 Task: Set up alerts for new listings in San Francisco, California, with a home theater.
Action: Key pressed s<Key.caps_lock>AN<Key.space><Key.space><Key.caps_lock>f<Key.caps_lock>R
Screenshot: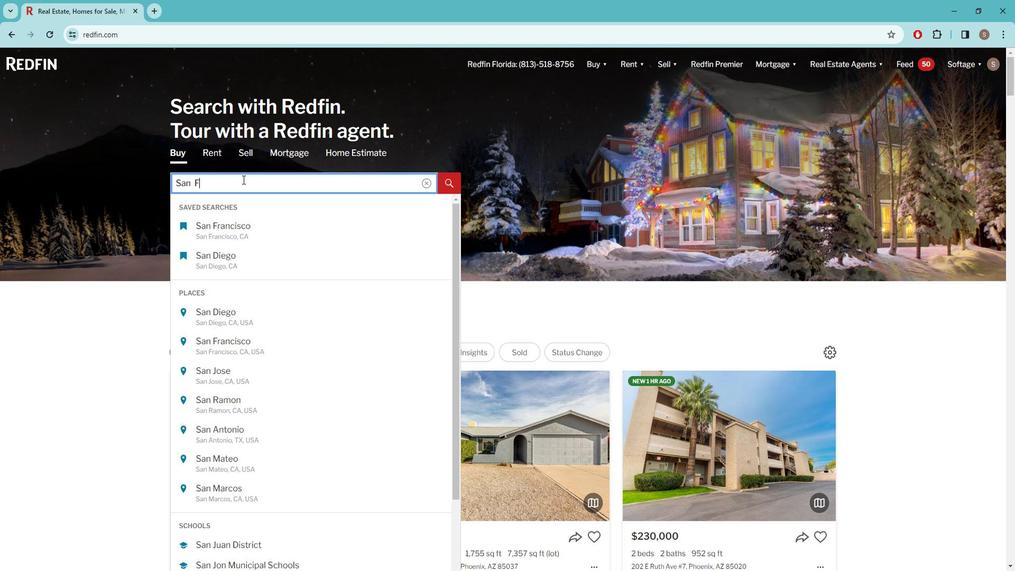 
Action: Mouse moved to (235, 228)
Screenshot: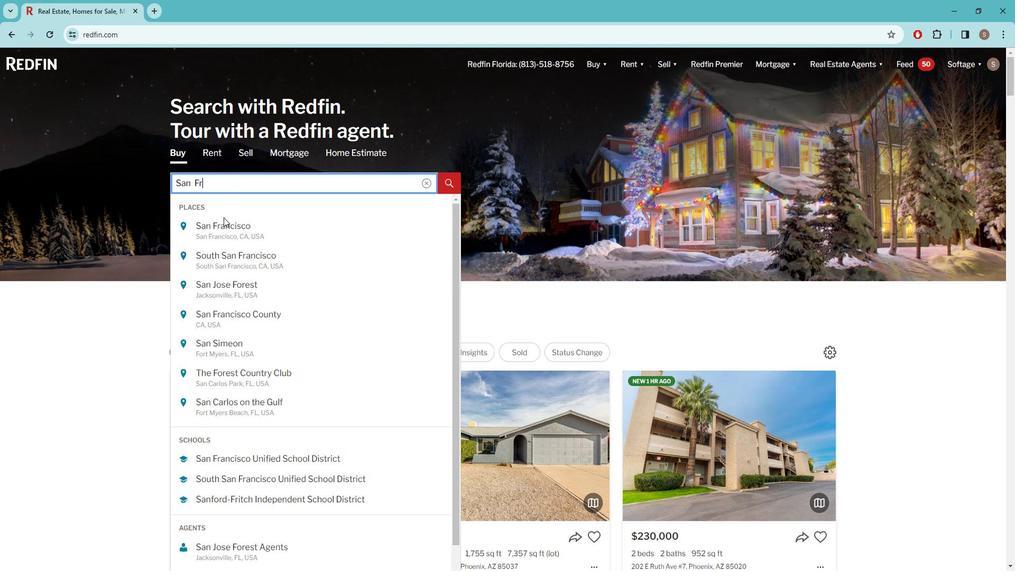 
Action: Mouse pressed left at (235, 228)
Screenshot: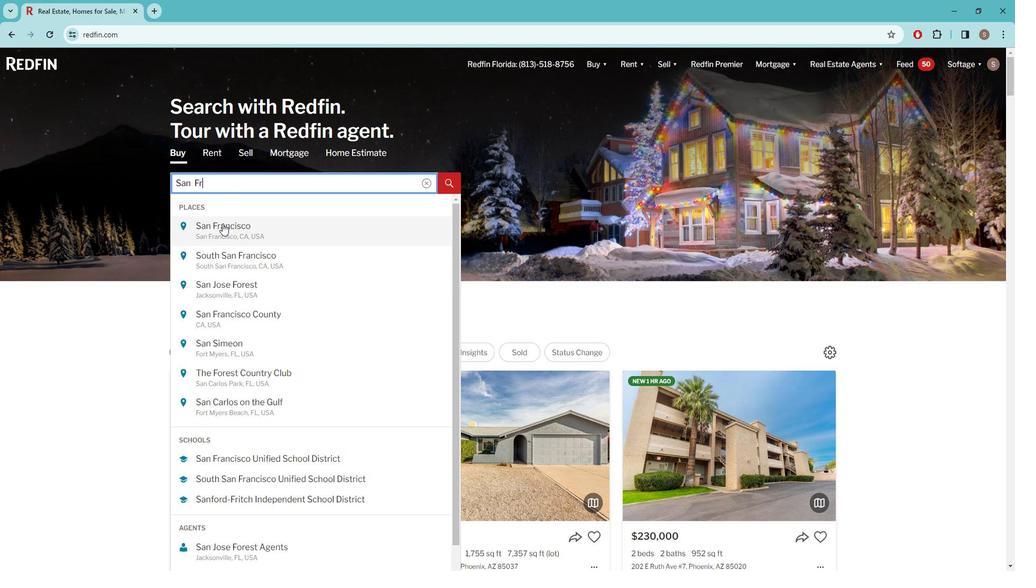 
Action: Mouse moved to (902, 141)
Screenshot: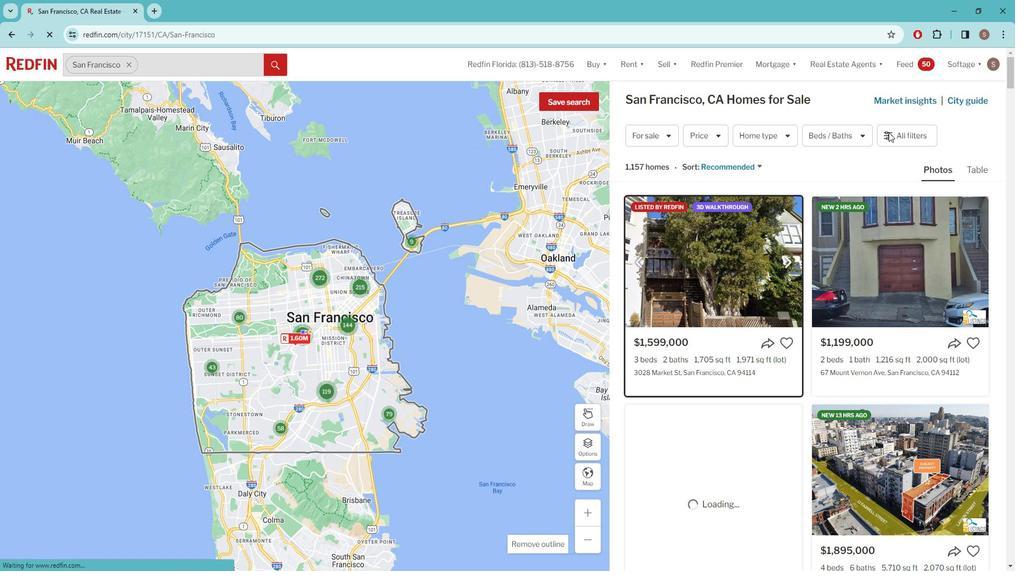 
Action: Mouse pressed left at (902, 141)
Screenshot: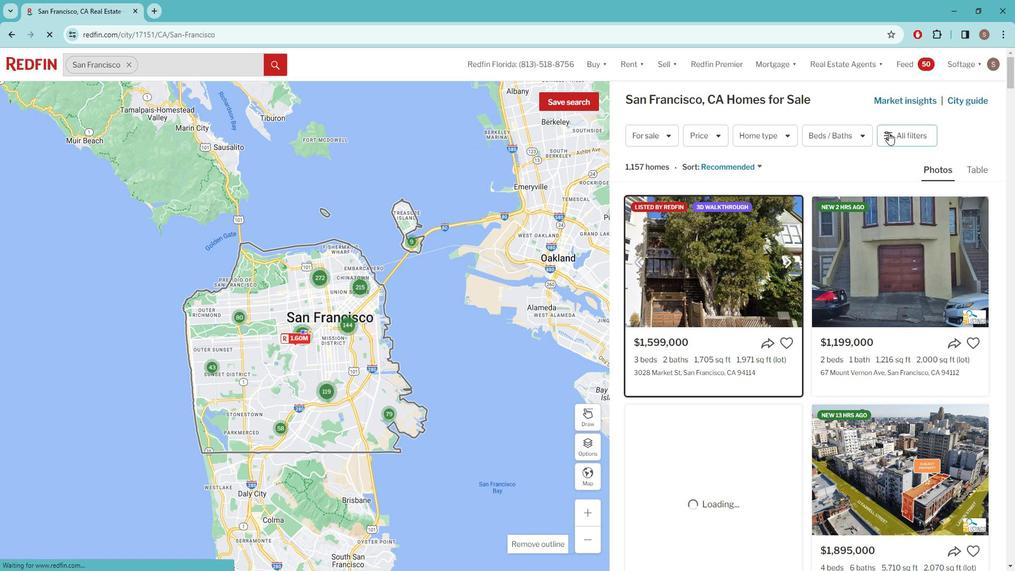 
Action: Mouse pressed left at (902, 141)
Screenshot: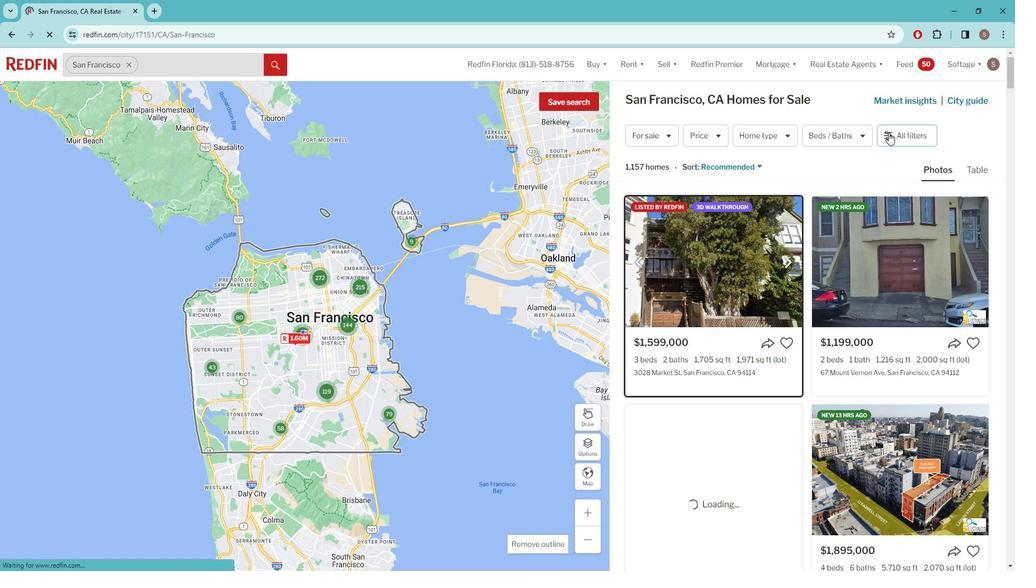 
Action: Mouse pressed left at (902, 141)
Screenshot: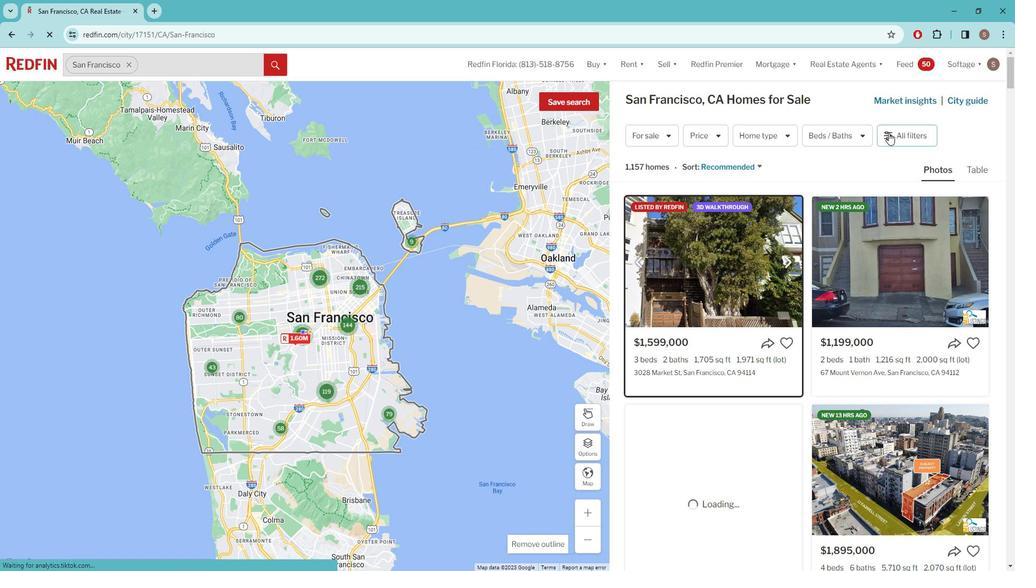 
Action: Mouse moved to (904, 141)
Screenshot: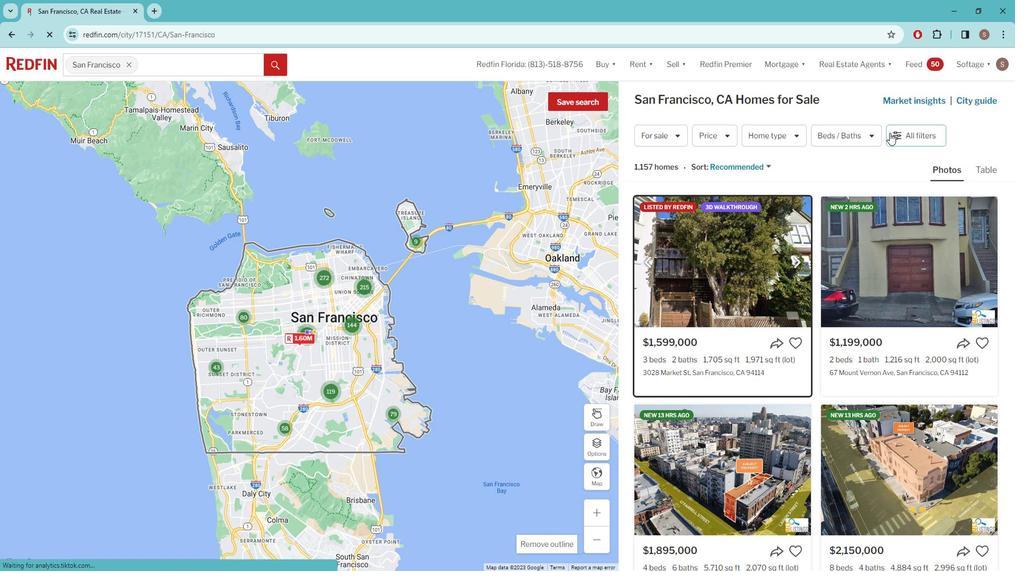 
Action: Mouse pressed left at (904, 141)
Screenshot: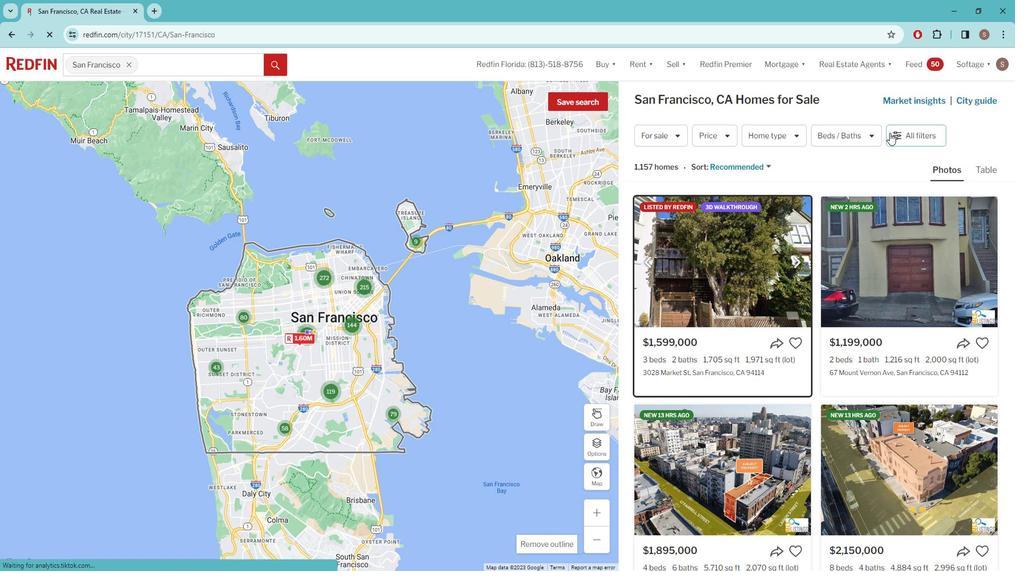 
Action: Mouse moved to (904, 141)
Screenshot: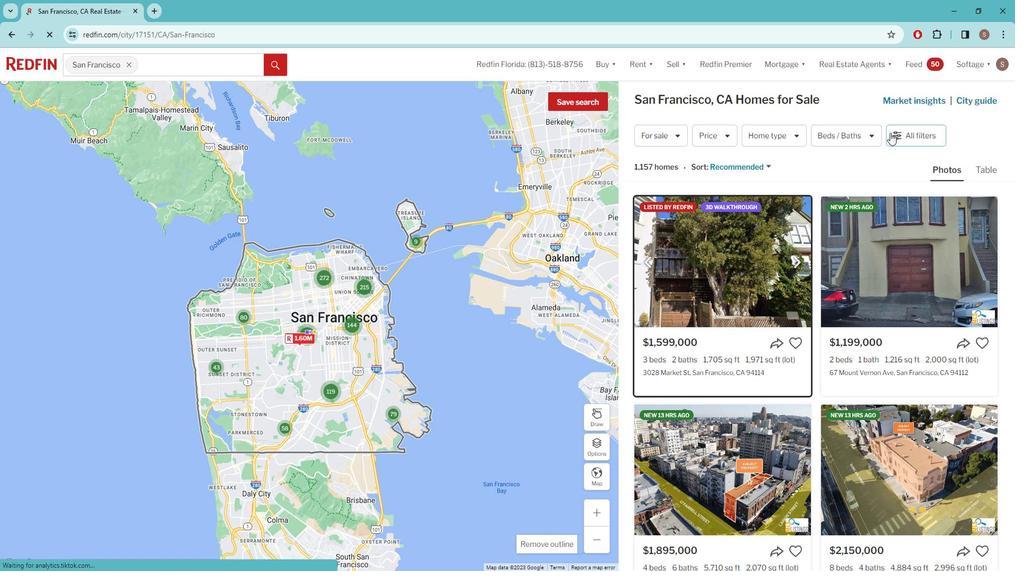 
Action: Mouse pressed left at (904, 141)
Screenshot: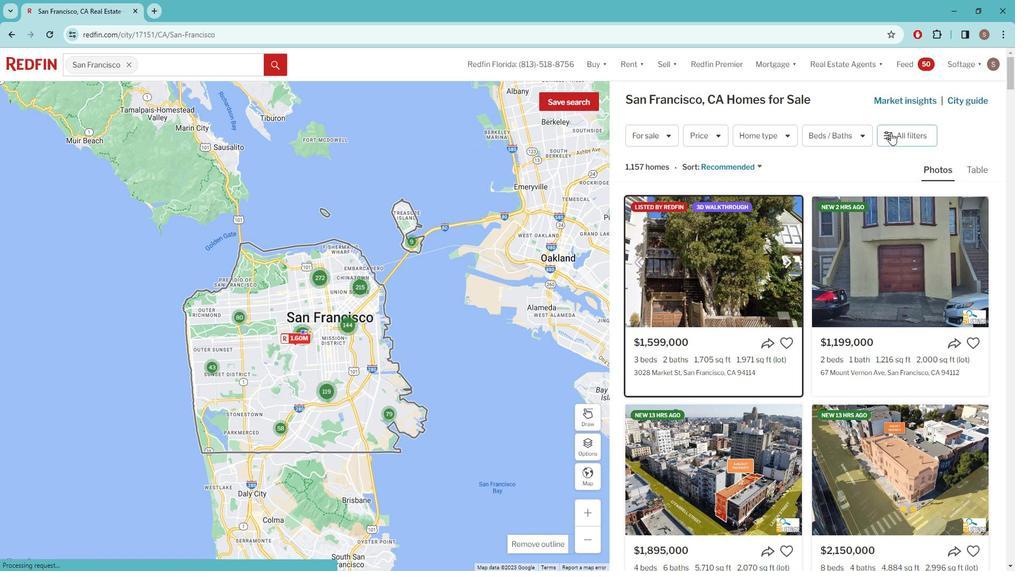 
Action: Mouse moved to (803, 183)
Screenshot: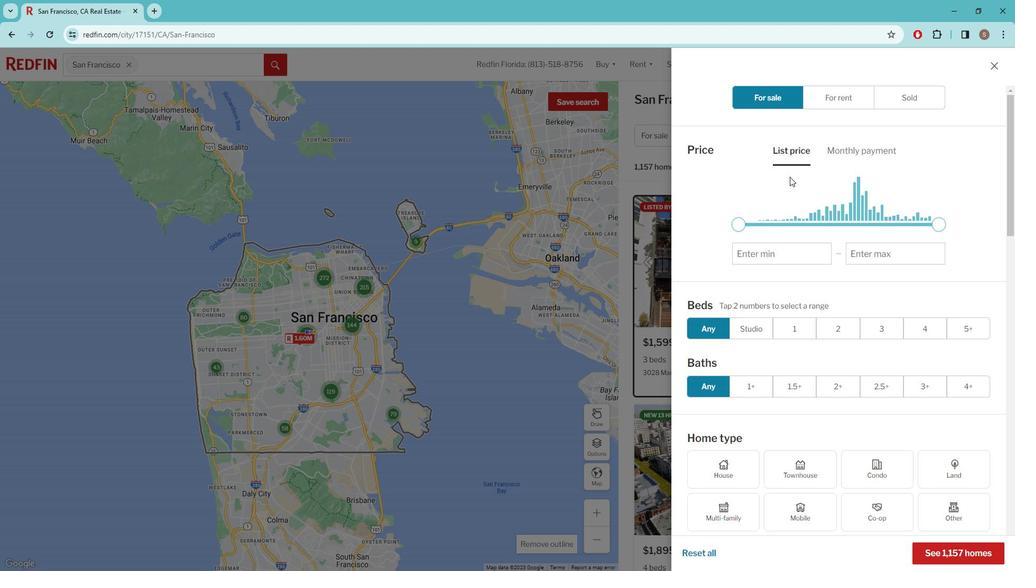 
Action: Mouse scrolled (803, 183) with delta (0, 0)
Screenshot: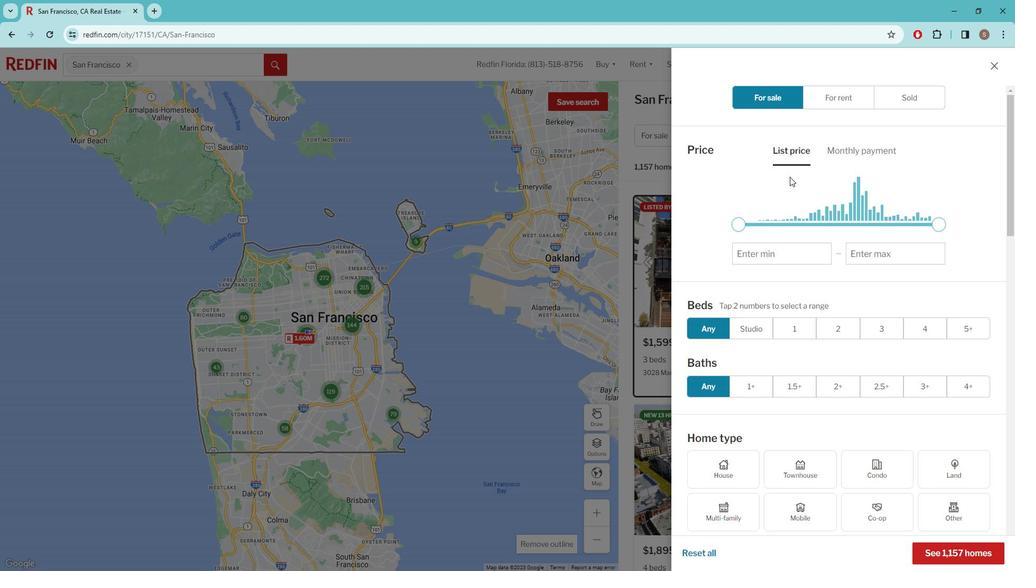 
Action: Mouse moved to (808, 182)
Screenshot: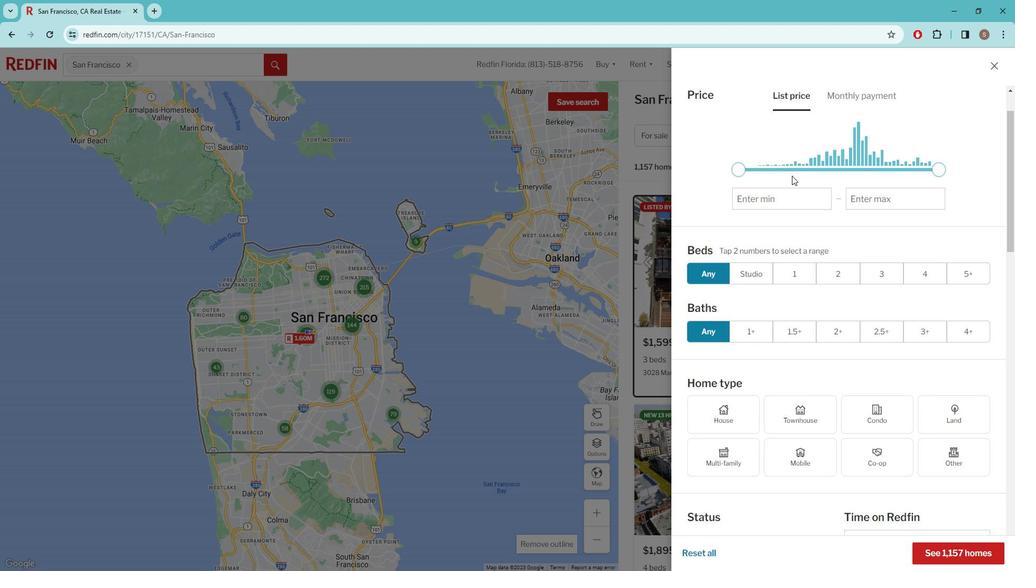 
Action: Mouse scrolled (808, 182) with delta (0, 0)
Screenshot: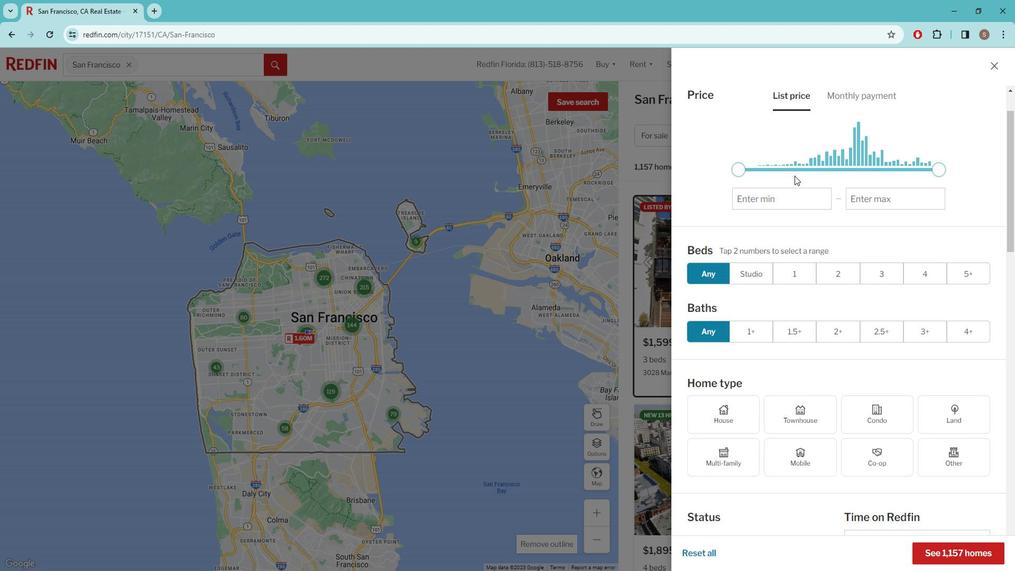 
Action: Mouse moved to (810, 182)
Screenshot: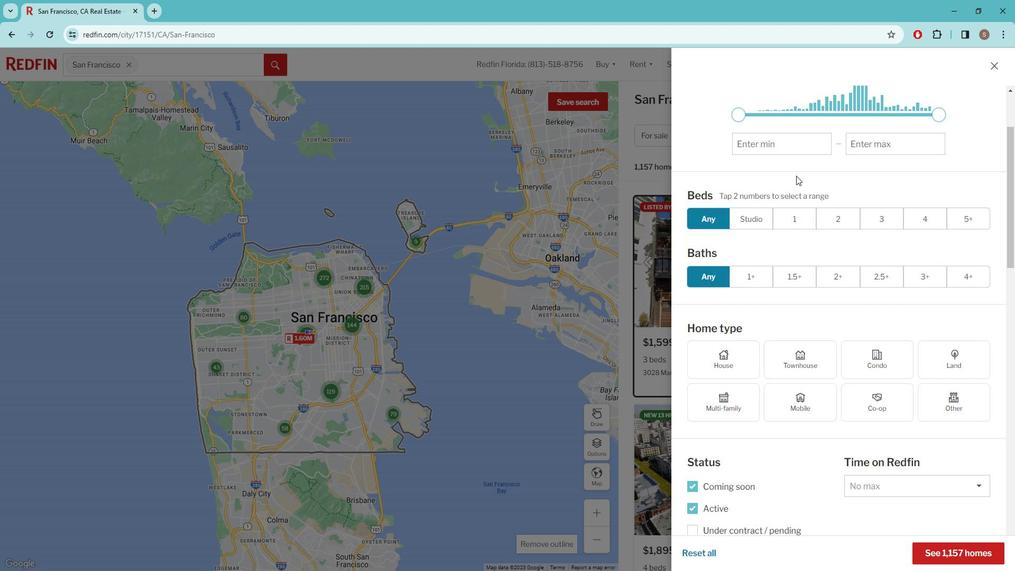 
Action: Mouse scrolled (810, 182) with delta (0, 0)
Screenshot: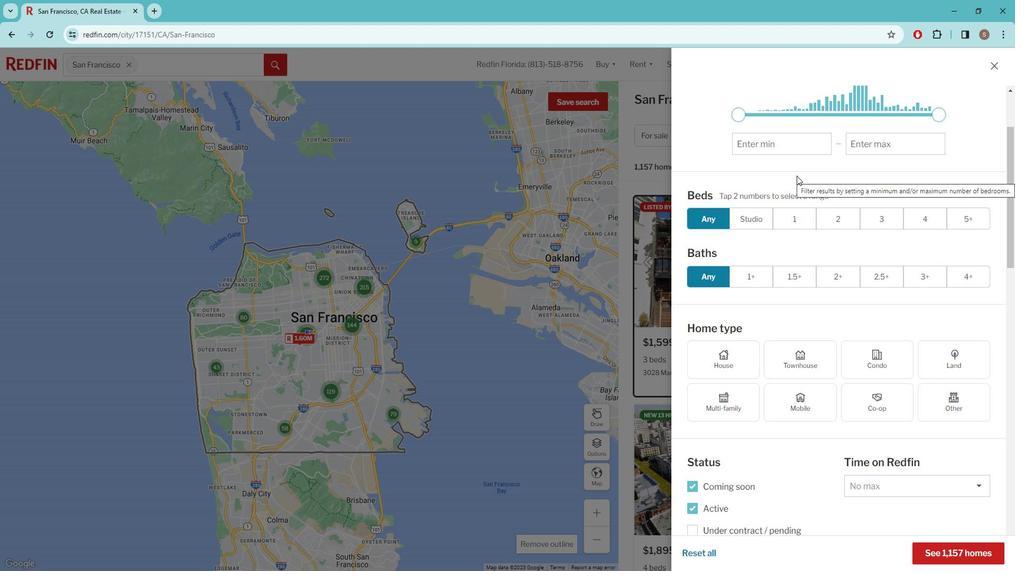 
Action: Mouse scrolled (810, 182) with delta (0, 0)
Screenshot: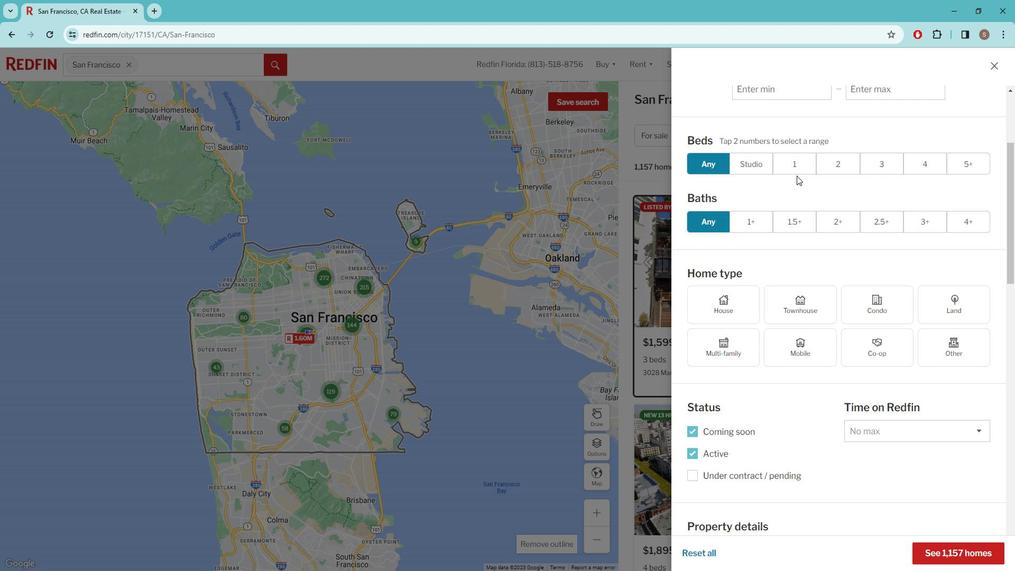
Action: Mouse moved to (810, 192)
Screenshot: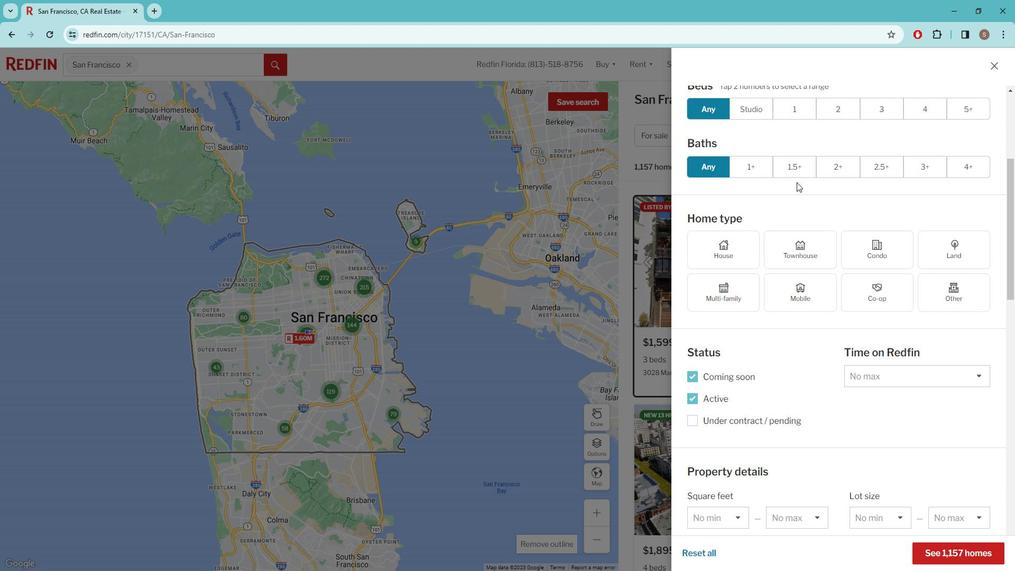 
Action: Mouse scrolled (810, 192) with delta (0, 0)
Screenshot: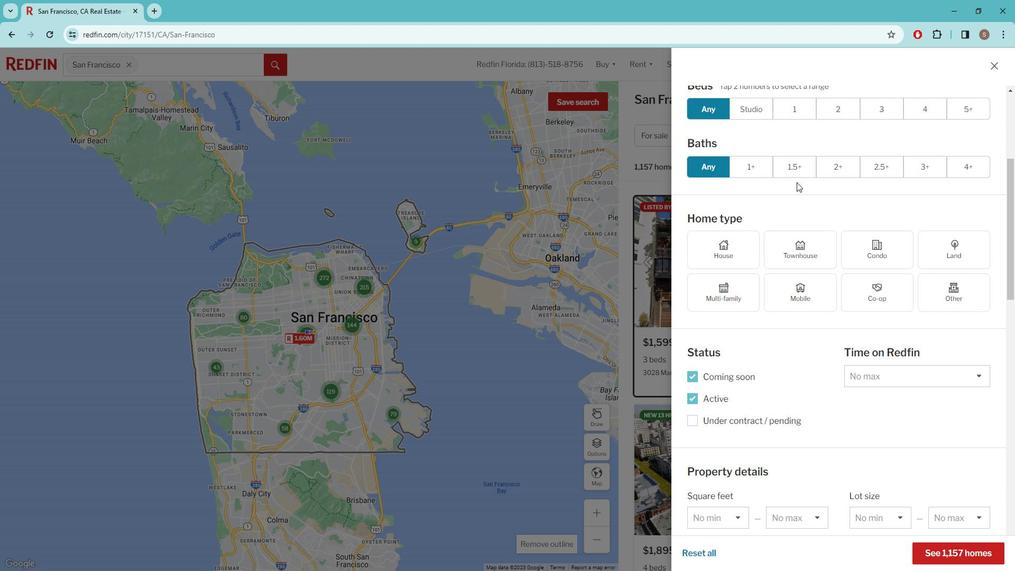 
Action: Mouse moved to (810, 193)
Screenshot: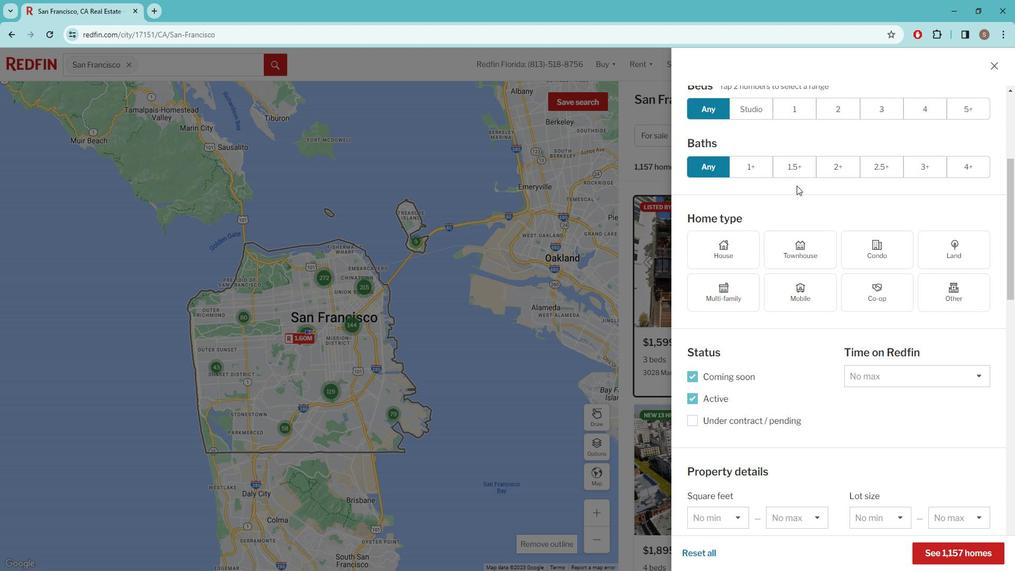 
Action: Mouse scrolled (810, 193) with delta (0, 0)
Screenshot: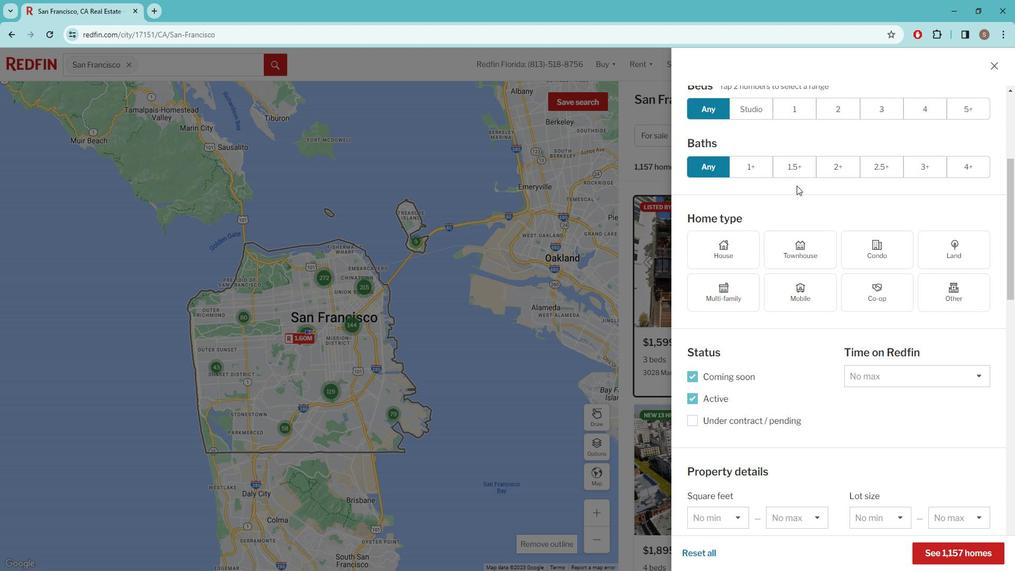 
Action: Mouse moved to (806, 212)
Screenshot: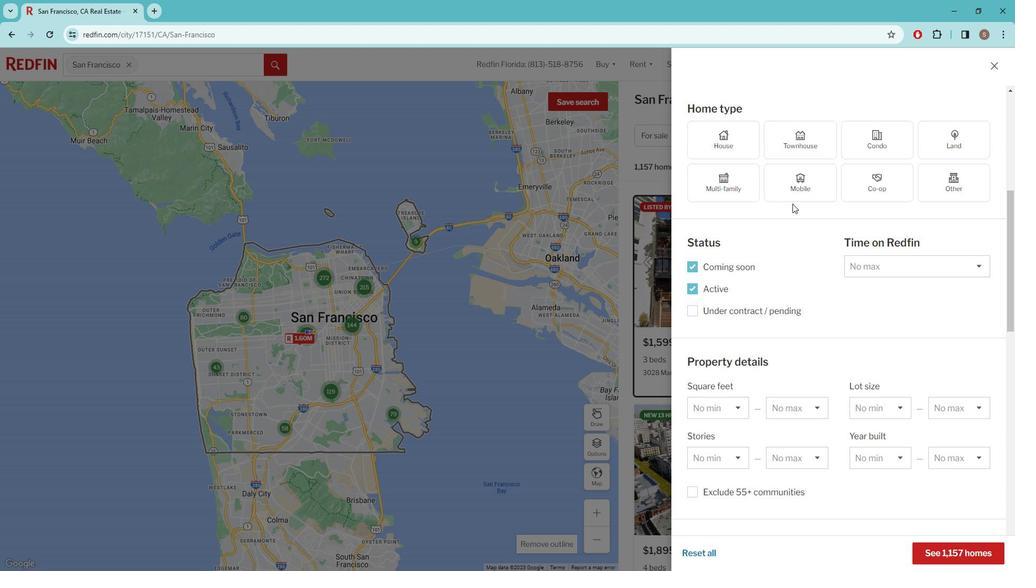 
Action: Mouse scrolled (806, 211) with delta (0, 0)
Screenshot: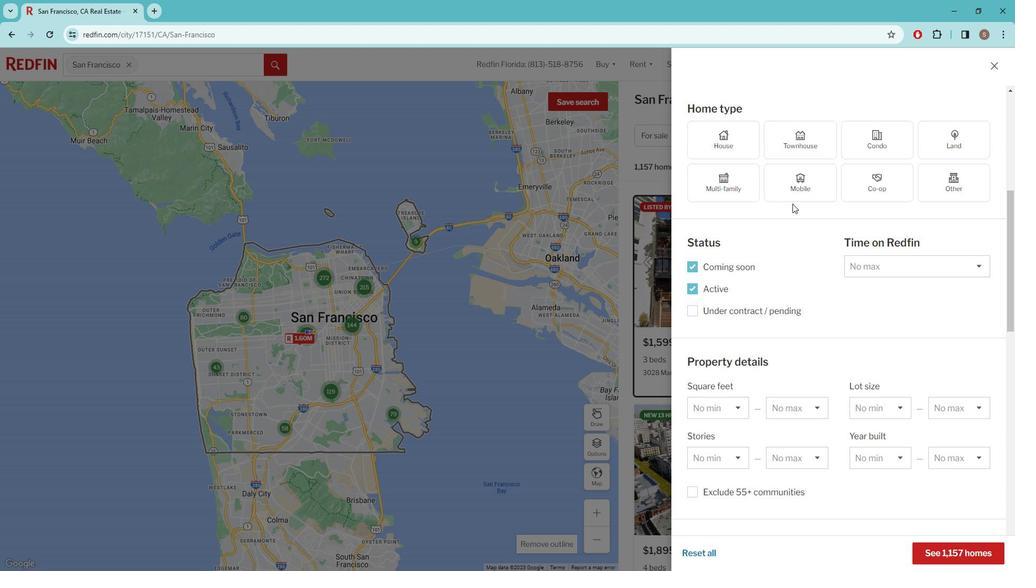 
Action: Mouse moved to (806, 214)
Screenshot: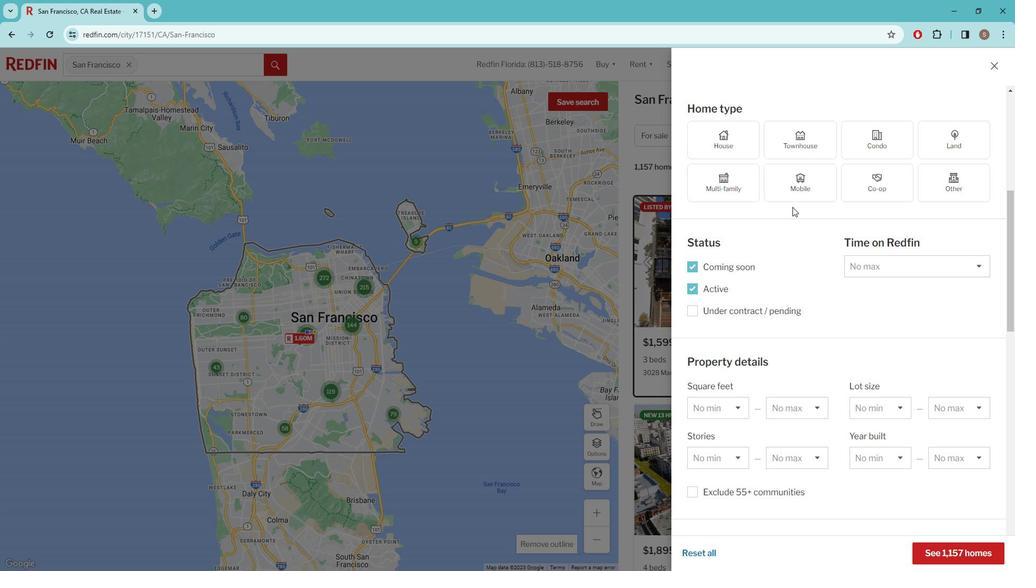 
Action: Mouse scrolled (806, 214) with delta (0, 0)
Screenshot: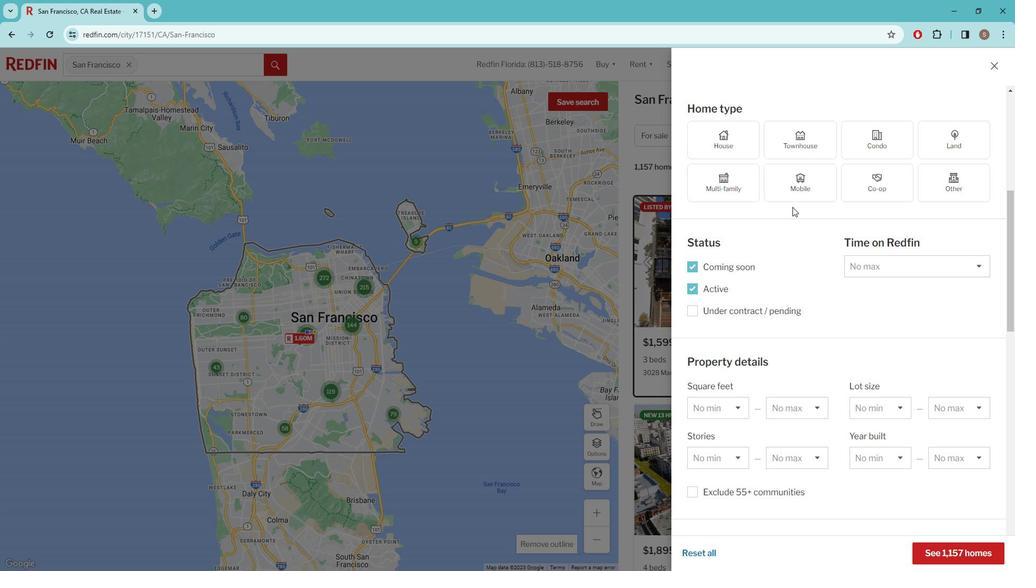 
Action: Mouse scrolled (806, 214) with delta (0, 0)
Screenshot: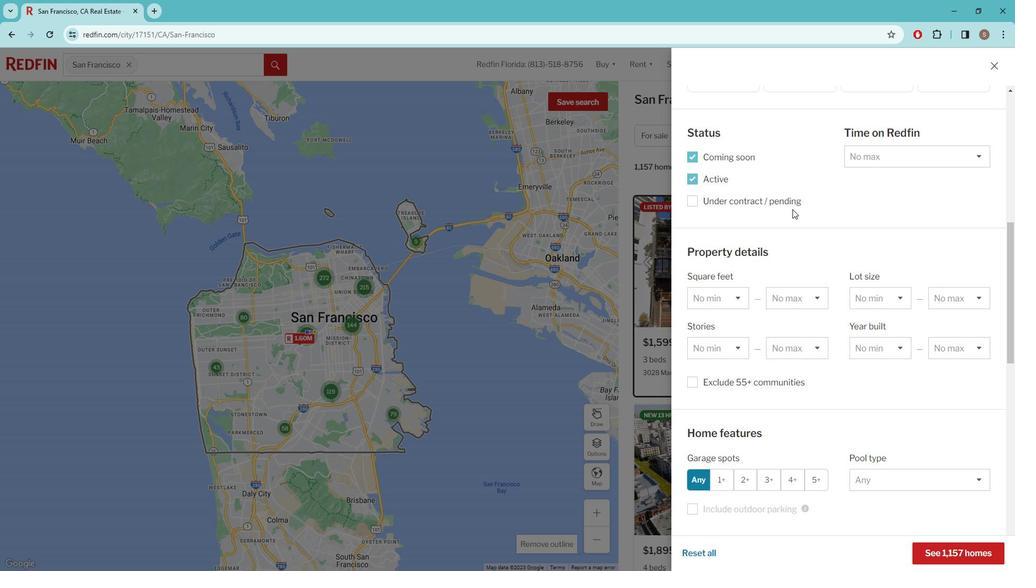 
Action: Mouse scrolled (806, 214) with delta (0, 0)
Screenshot: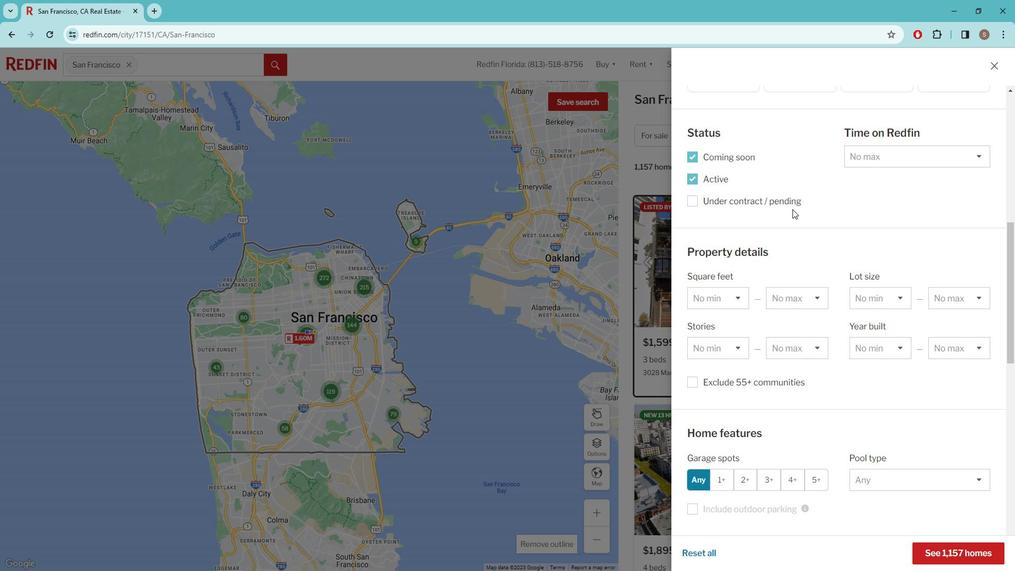 
Action: Mouse scrolled (806, 214) with delta (0, 0)
Screenshot: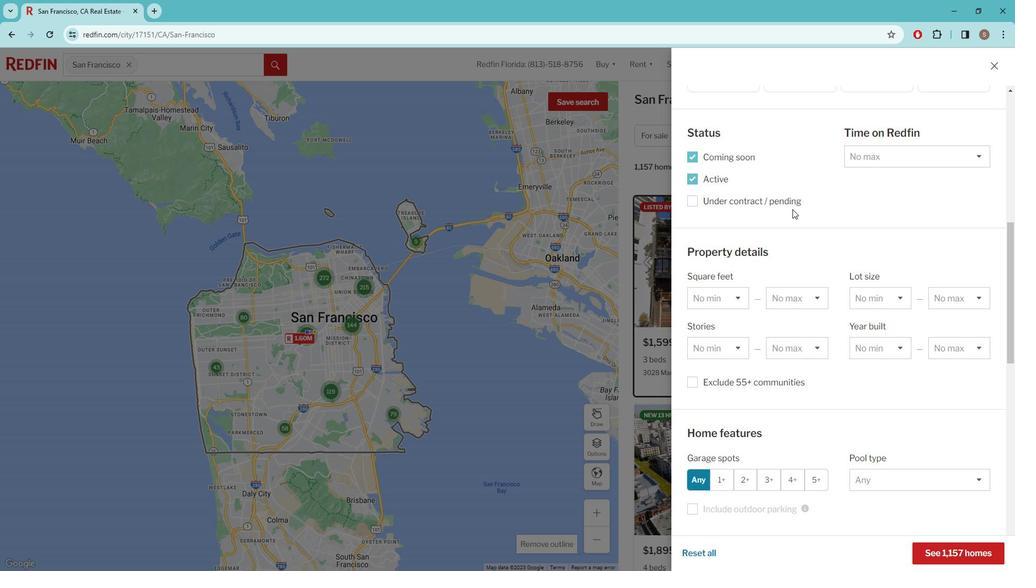 
Action: Mouse scrolled (806, 214) with delta (0, 0)
Screenshot: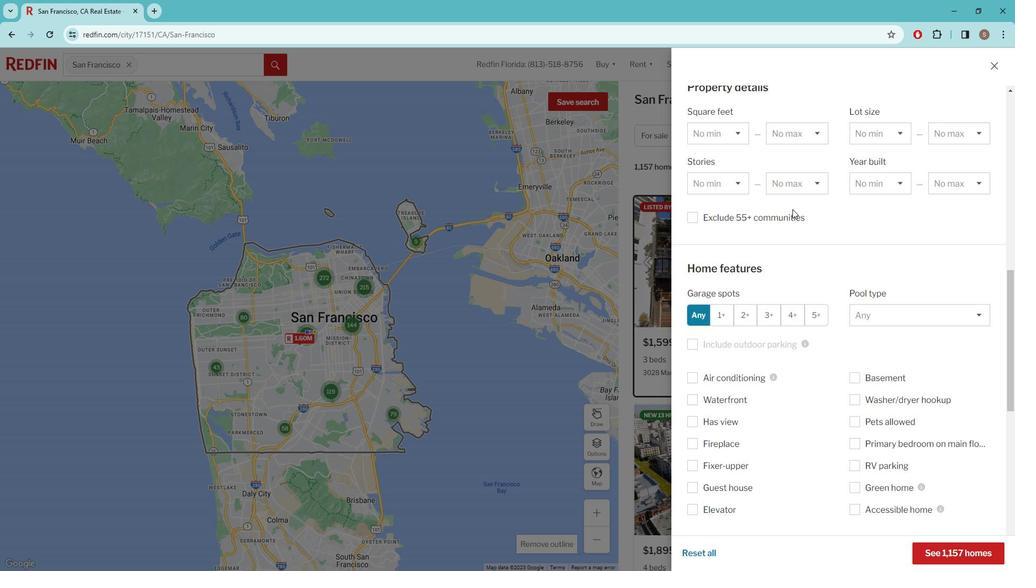 
Action: Mouse scrolled (806, 214) with delta (0, 0)
Screenshot: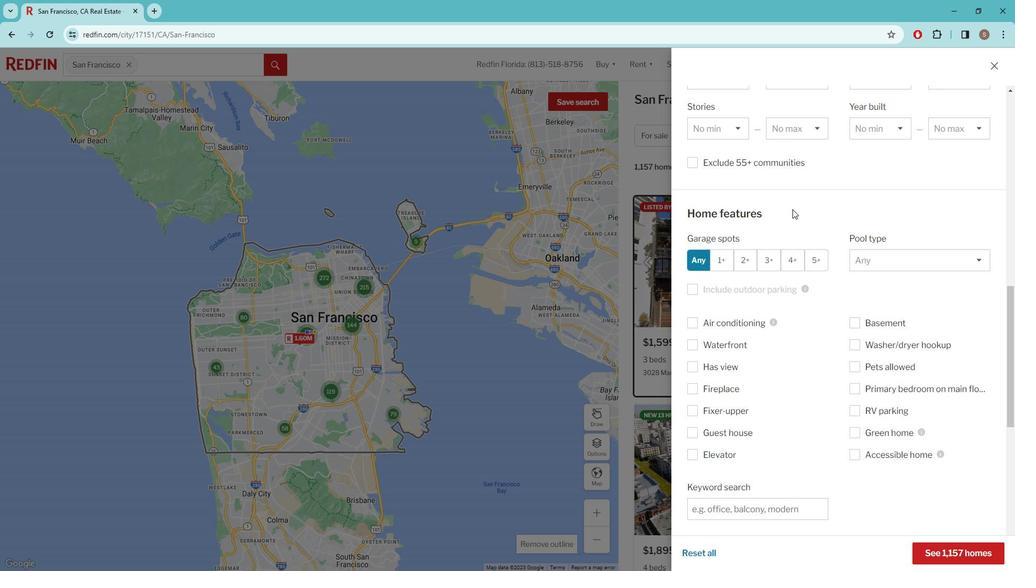 
Action: Mouse moved to (755, 450)
Screenshot: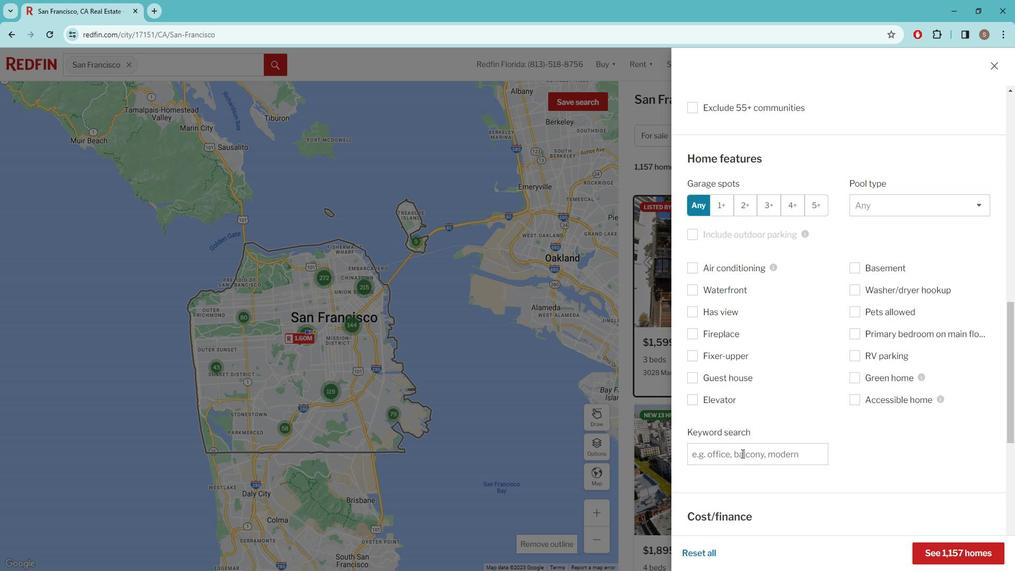 
Action: Mouse pressed left at (755, 450)
Screenshot: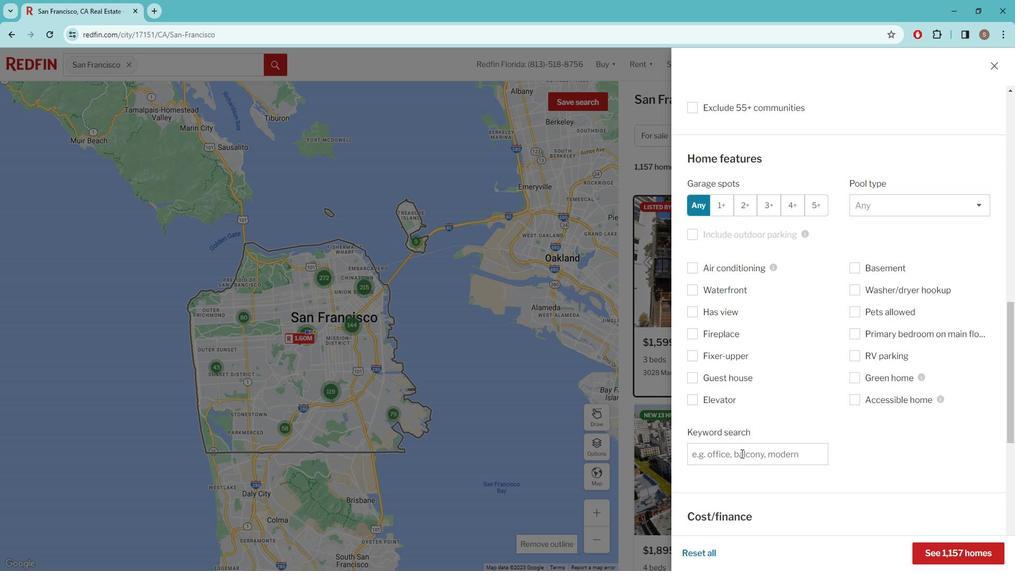 
Action: Key pressed HOME<Key.space>THEATER<Key.space>
Screenshot: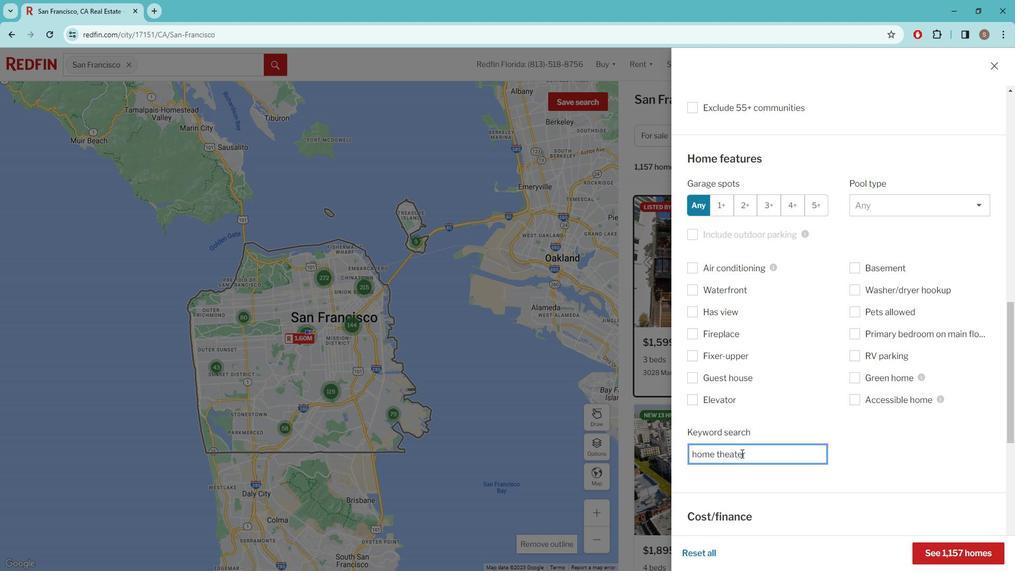 
Action: Mouse moved to (780, 452)
Screenshot: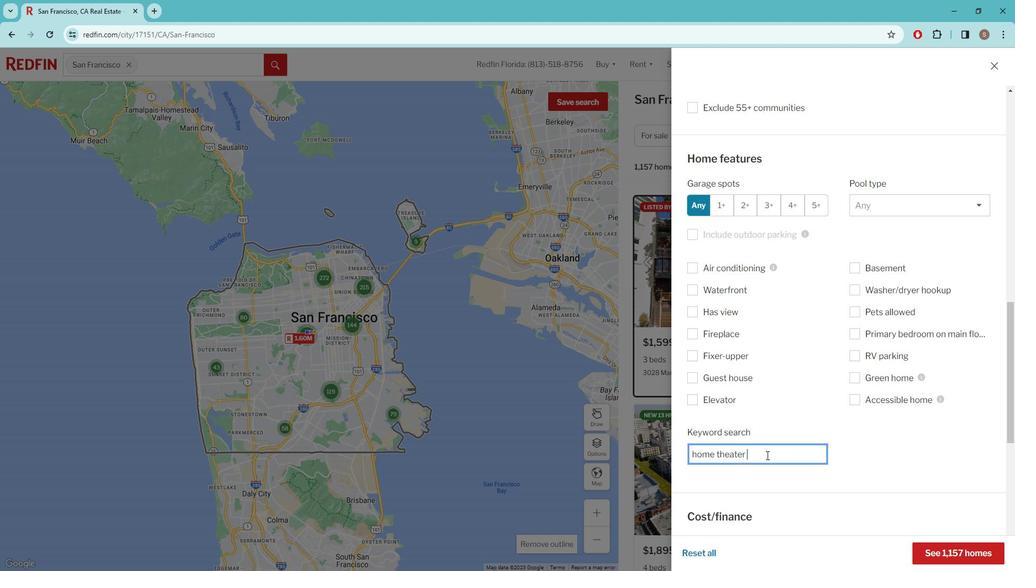 
Action: Mouse scrolled (780, 451) with delta (0, 0)
Screenshot: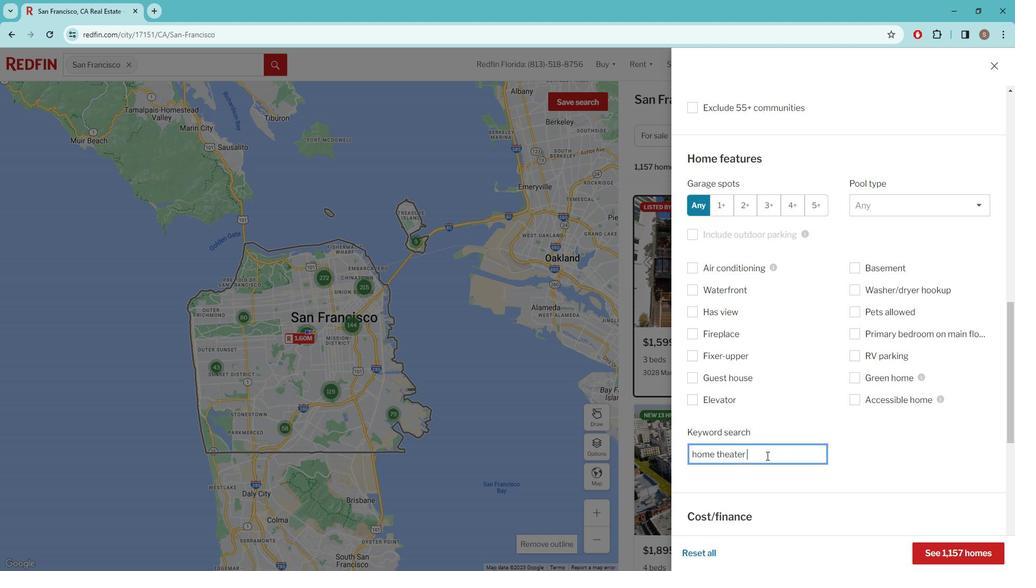 
Action: Mouse moved to (788, 420)
Screenshot: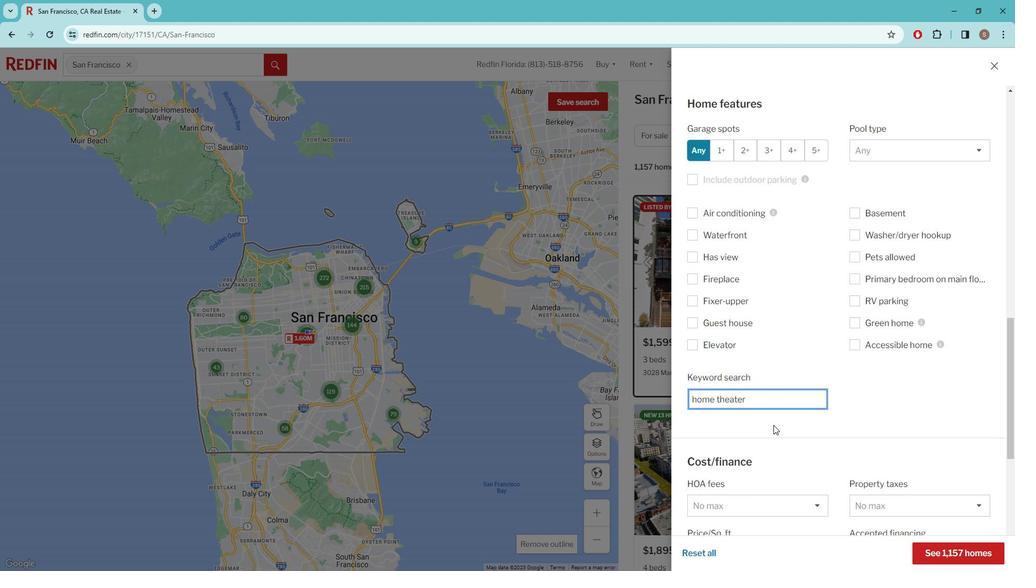 
Action: Mouse scrolled (788, 420) with delta (0, 0)
Screenshot: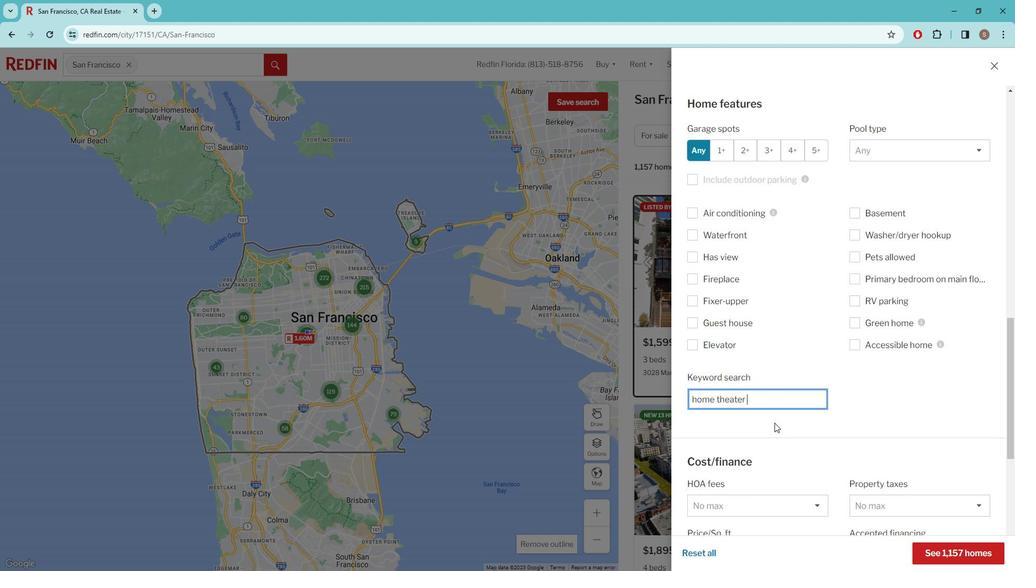 
Action: Mouse moved to (789, 415)
Screenshot: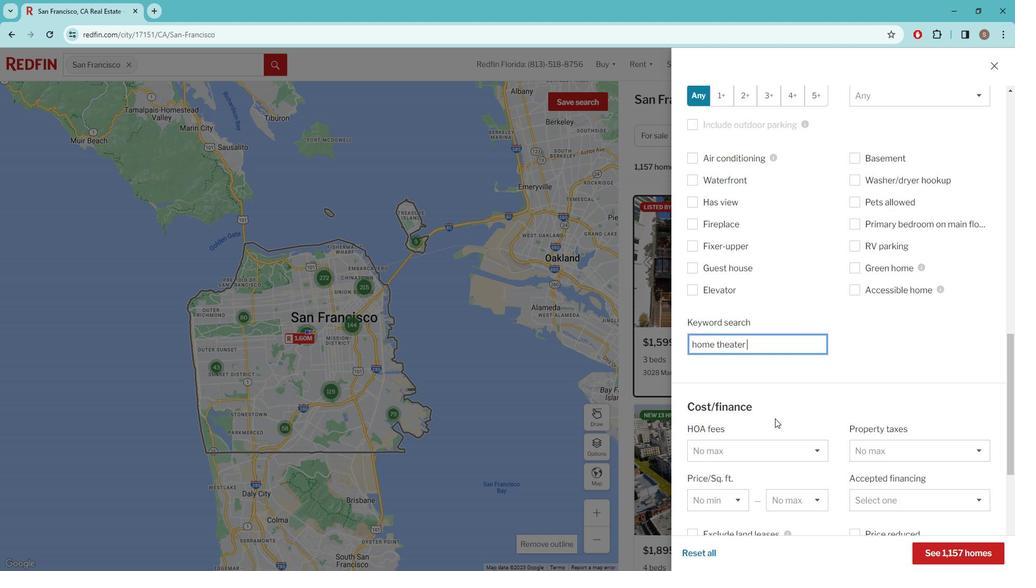 
Action: Mouse scrolled (789, 415) with delta (0, 0)
Screenshot: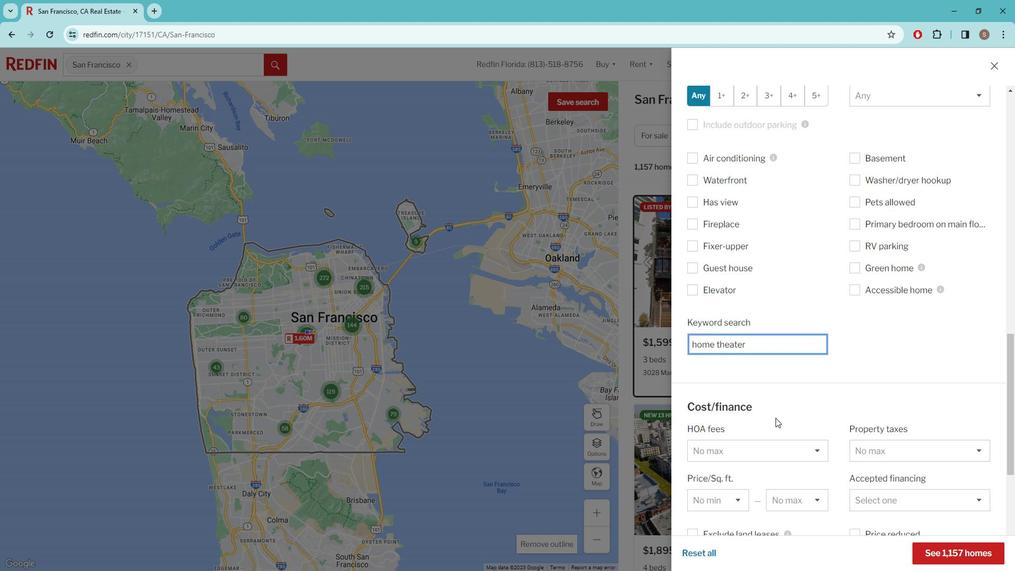 
Action: Mouse moved to (789, 415)
Screenshot: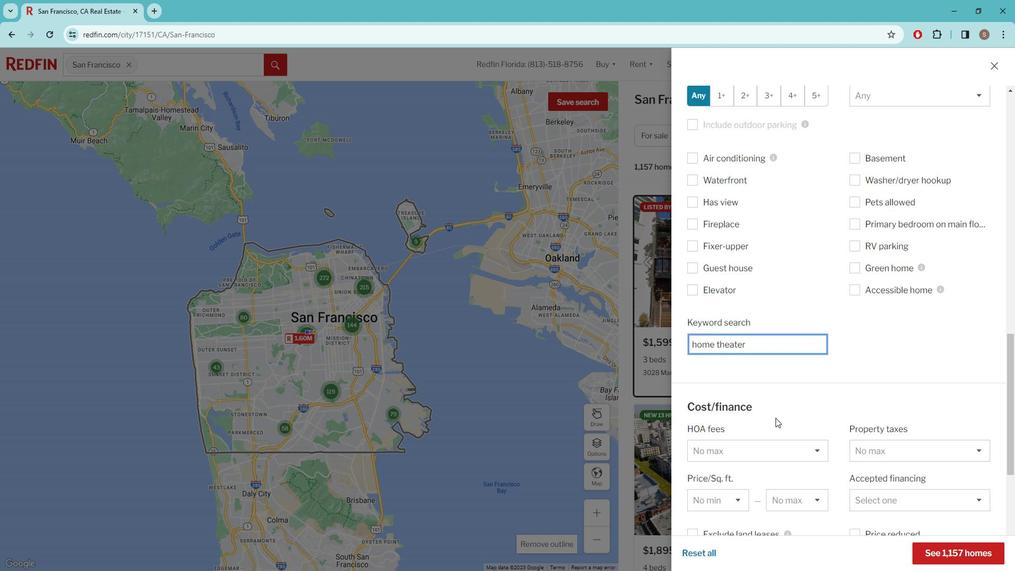 
Action: Mouse scrolled (789, 414) with delta (0, 0)
Screenshot: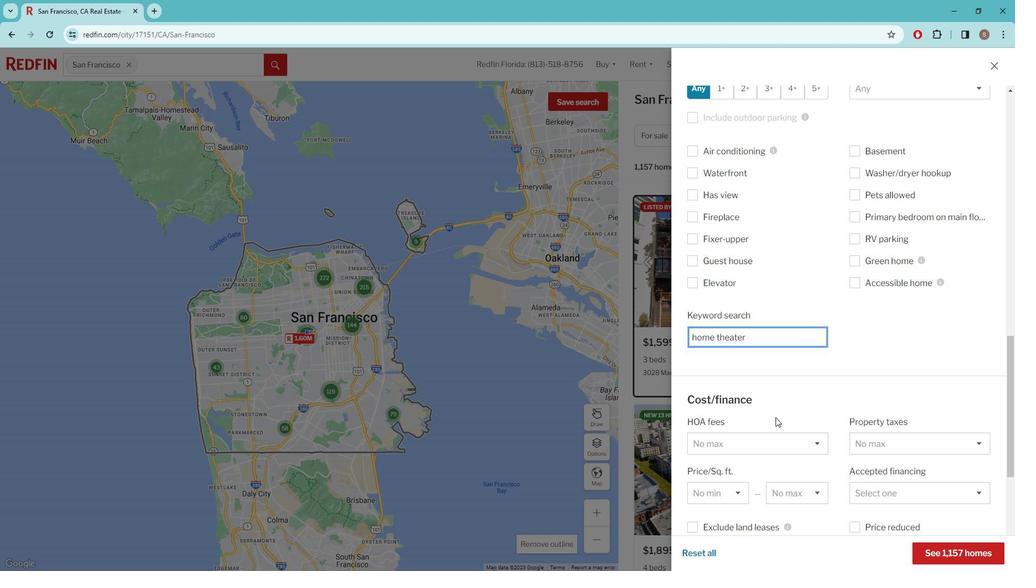 
Action: Mouse scrolled (789, 414) with delta (0, 0)
Screenshot: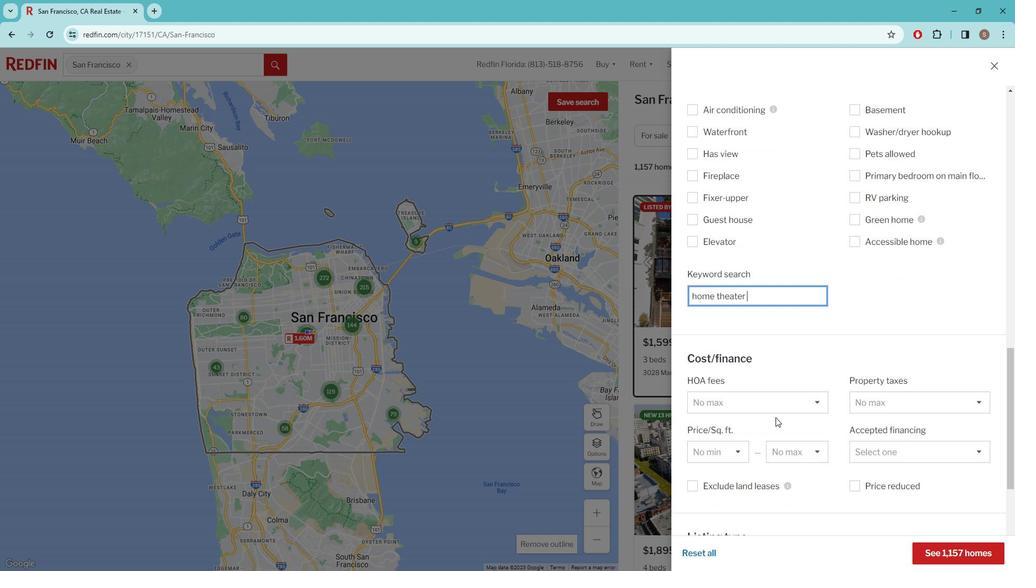 
Action: Mouse moved to (796, 410)
Screenshot: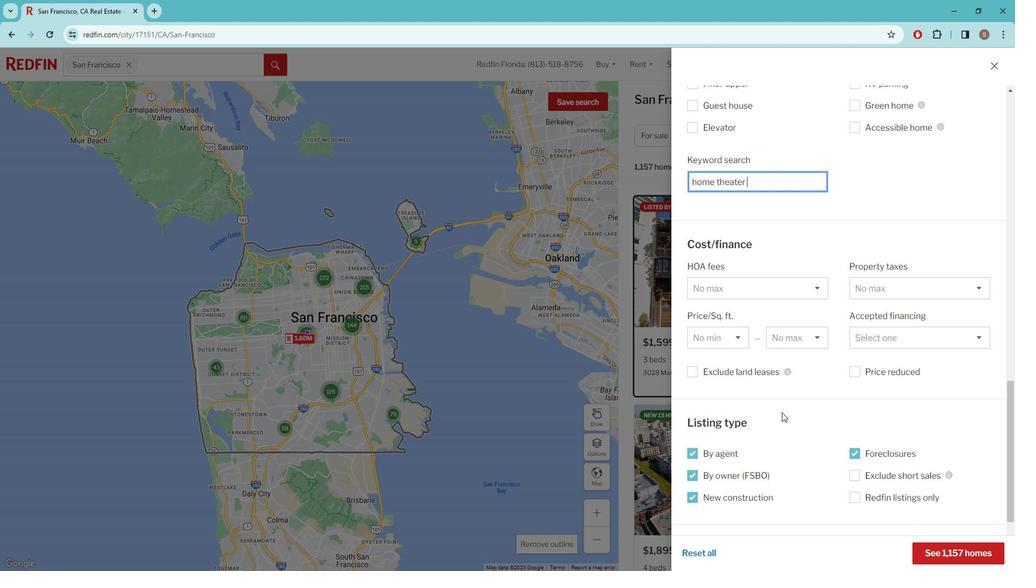 
Action: Mouse scrolled (796, 410) with delta (0, 0)
Screenshot: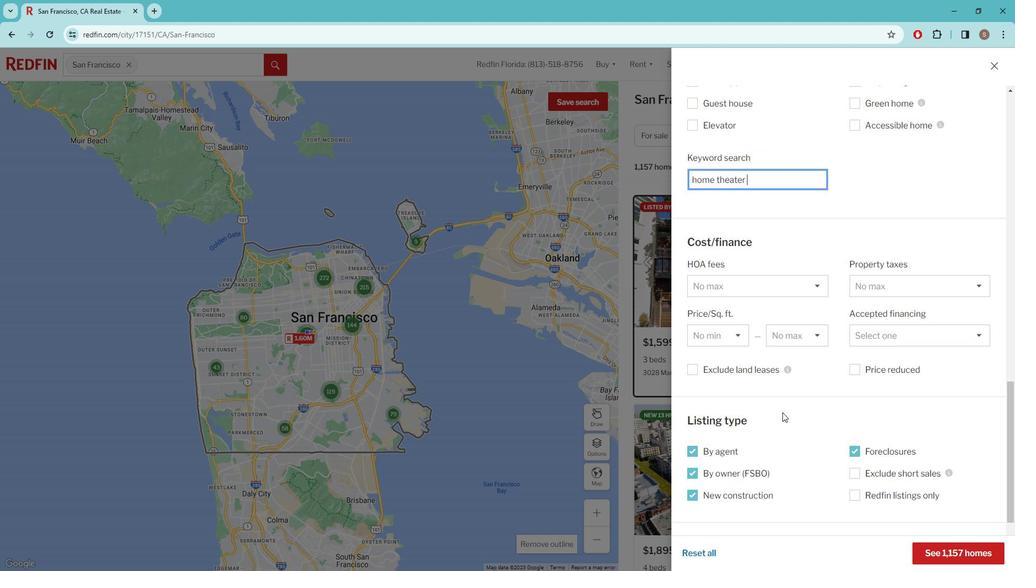 
Action: Mouse scrolled (796, 410) with delta (0, 0)
Screenshot: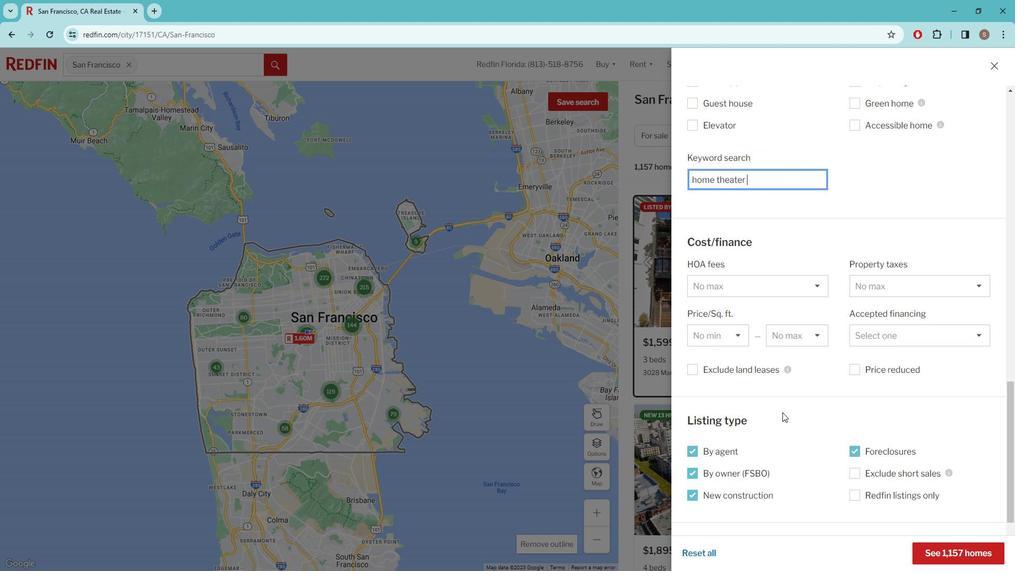 
Action: Mouse scrolled (796, 410) with delta (0, 0)
Screenshot: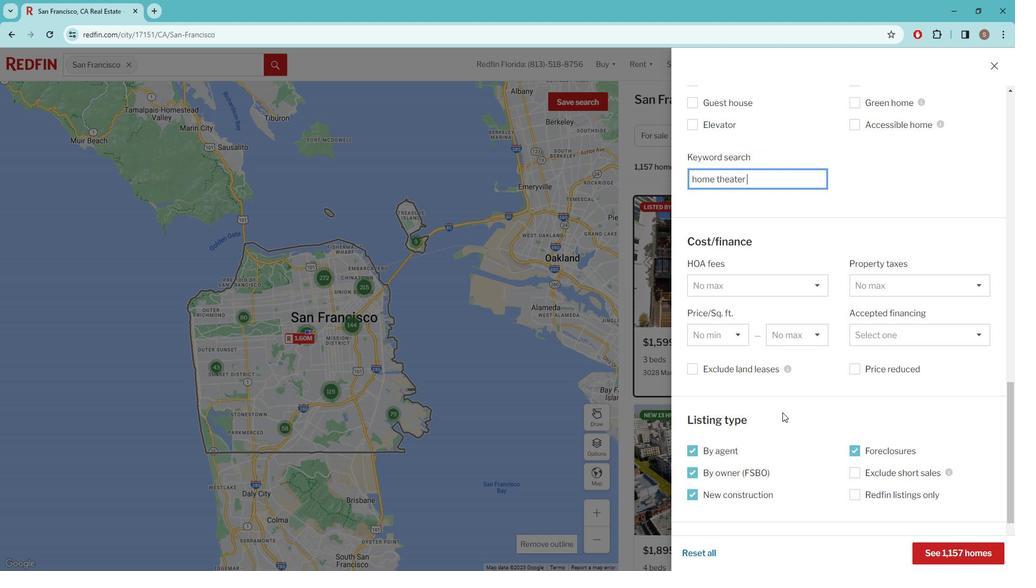 
Action: Mouse scrolled (796, 410) with delta (0, 0)
Screenshot: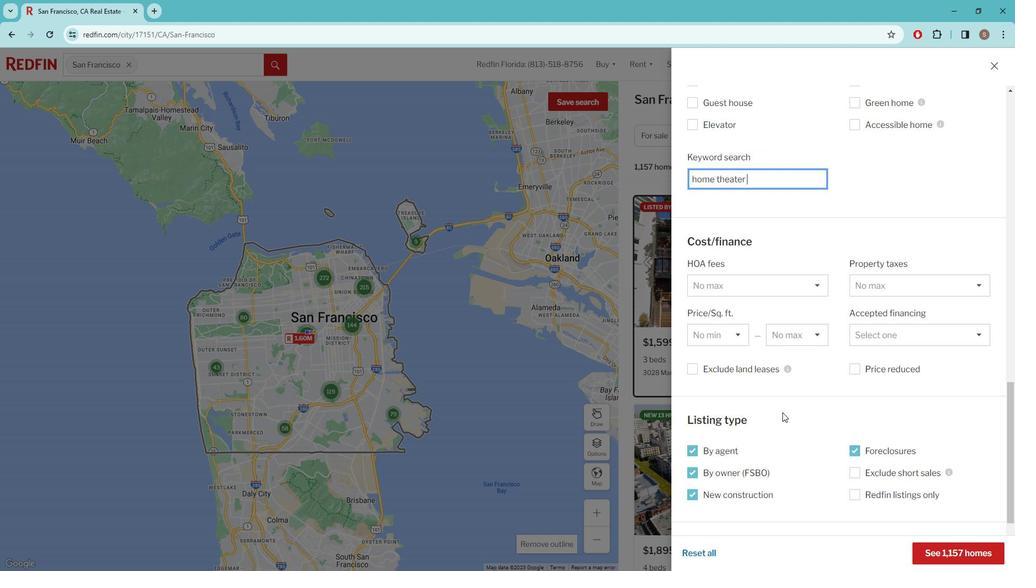 
Action: Mouse scrolled (796, 410) with delta (0, 0)
Screenshot: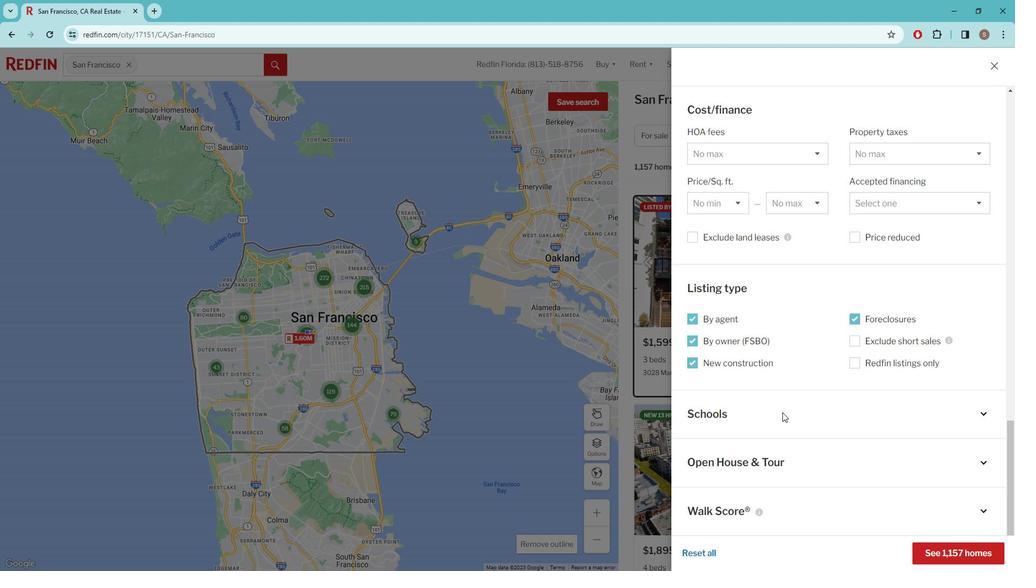 
Action: Mouse scrolled (796, 410) with delta (0, 0)
Screenshot: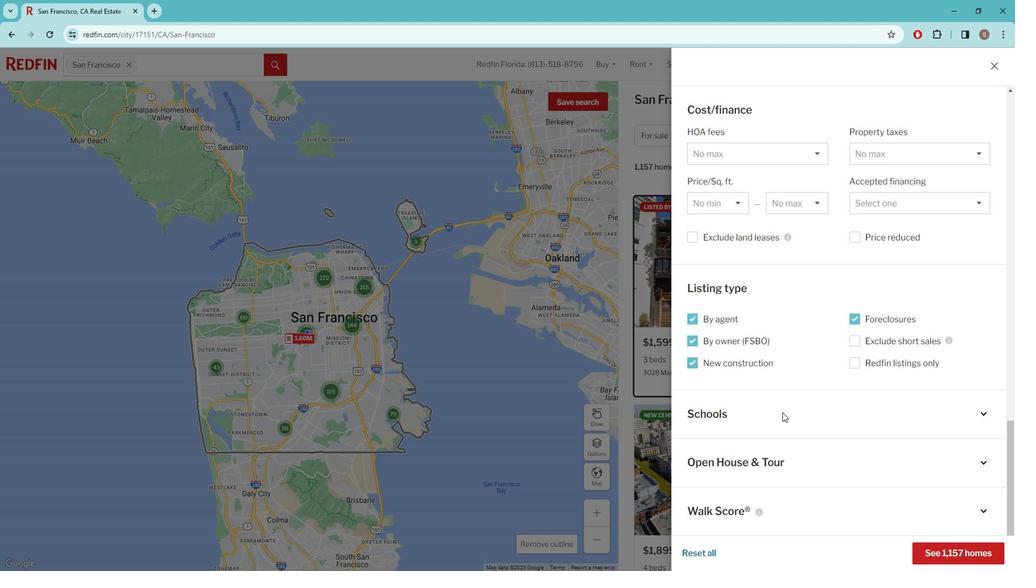 
Action: Mouse scrolled (796, 410) with delta (0, 0)
Screenshot: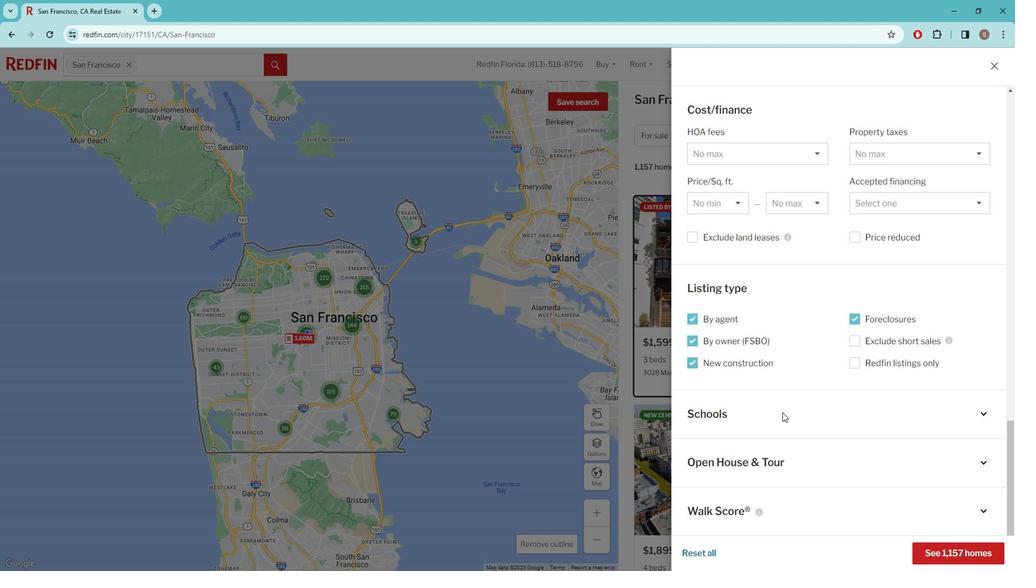 
Action: Mouse scrolled (796, 410) with delta (0, 0)
Screenshot: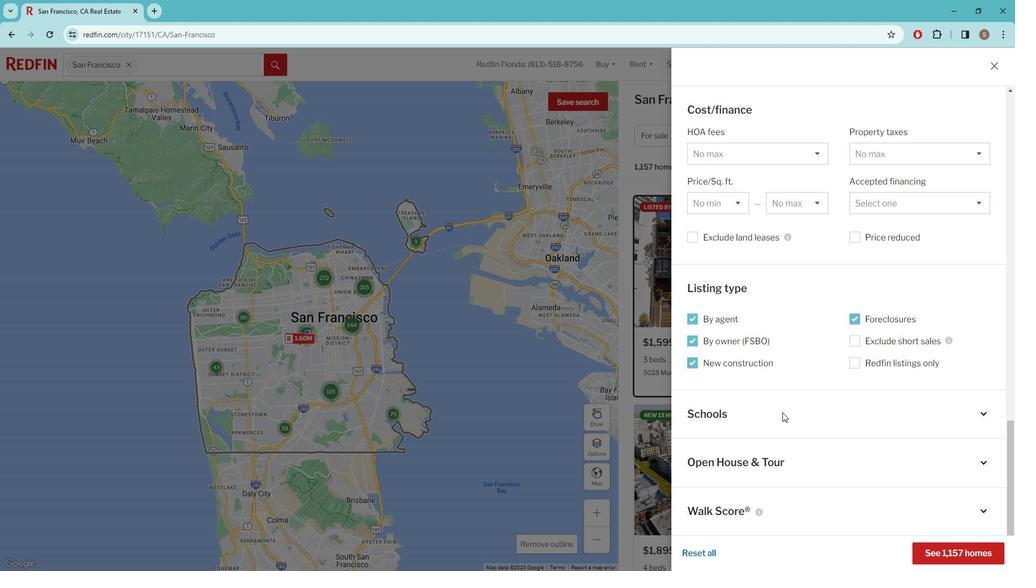 
Action: Mouse scrolled (796, 410) with delta (0, 0)
Screenshot: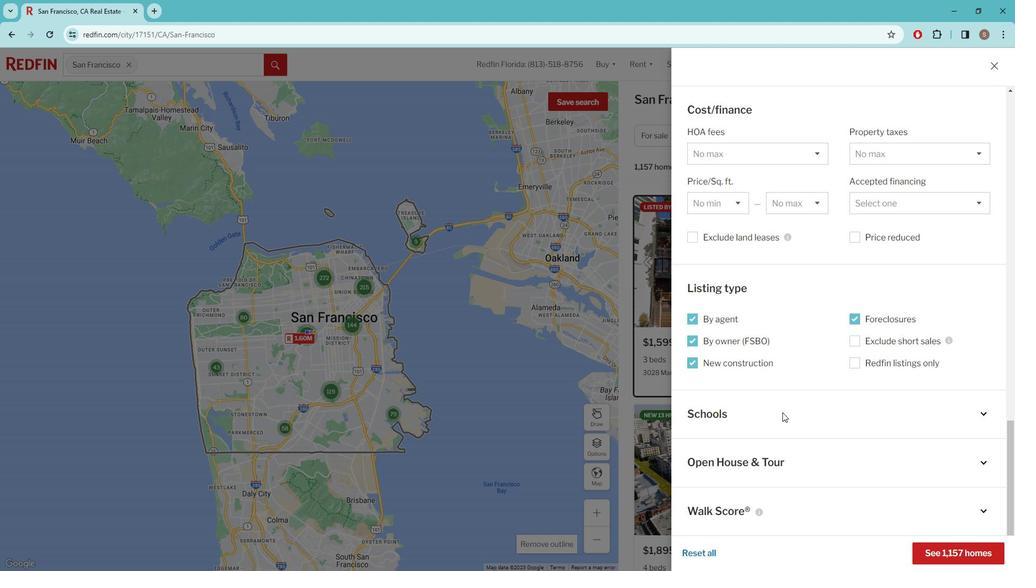 
Action: Mouse moved to (954, 540)
Screenshot: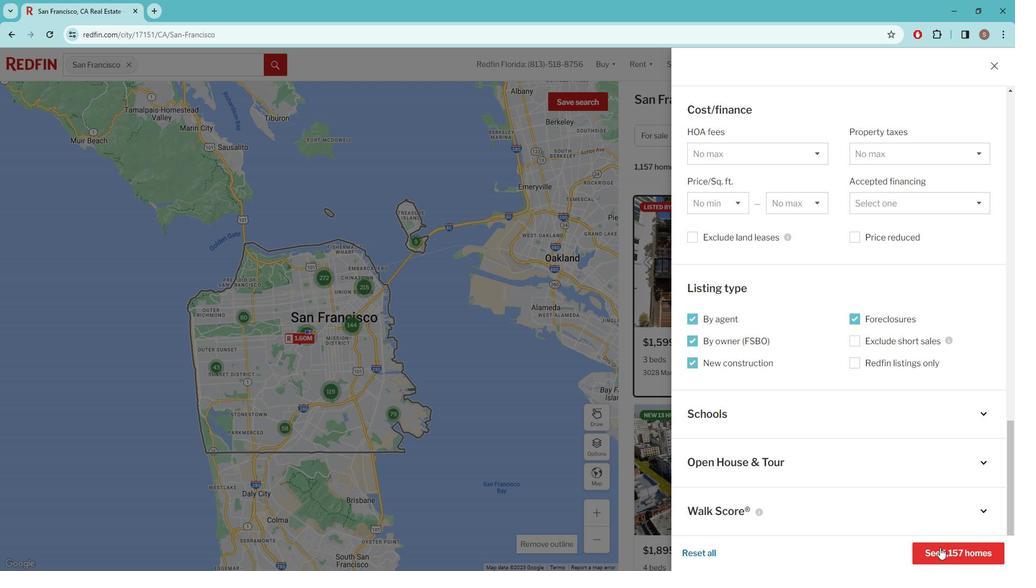 
Action: Mouse pressed left at (954, 540)
Screenshot: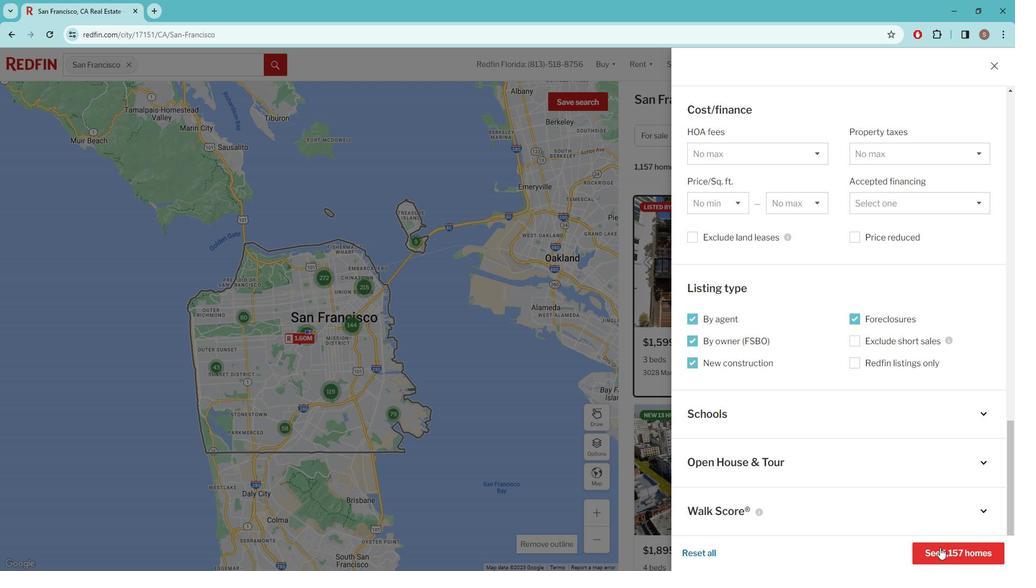 
Action: Mouse moved to (576, 109)
Screenshot: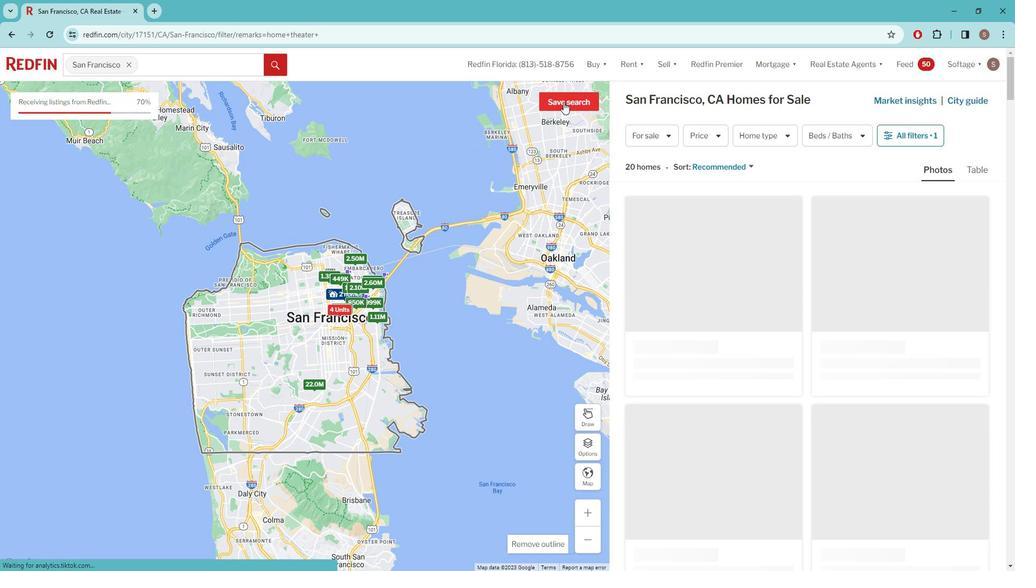 
Action: Mouse pressed left at (576, 109)
Screenshot: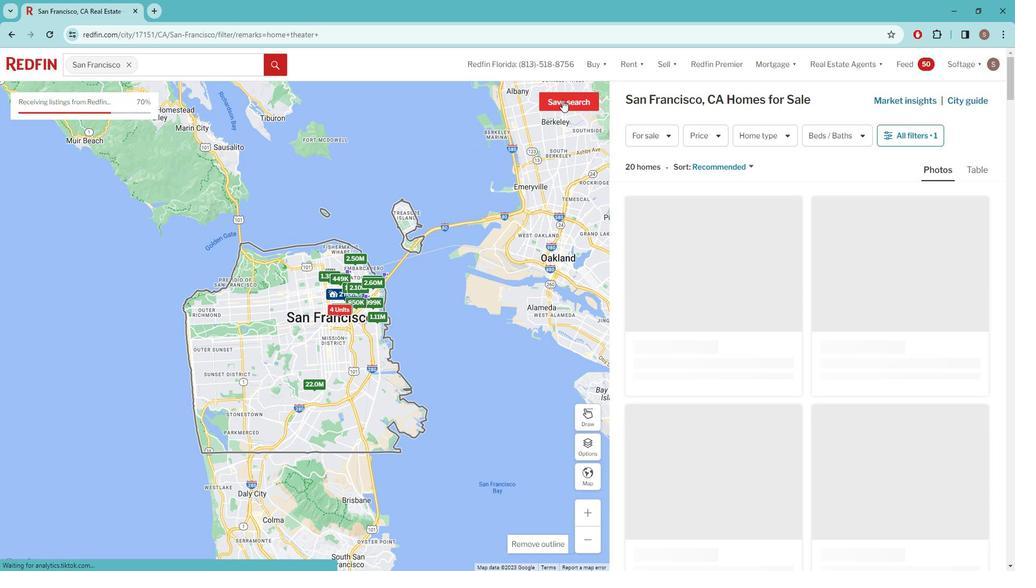 
Action: Mouse moved to (506, 265)
Screenshot: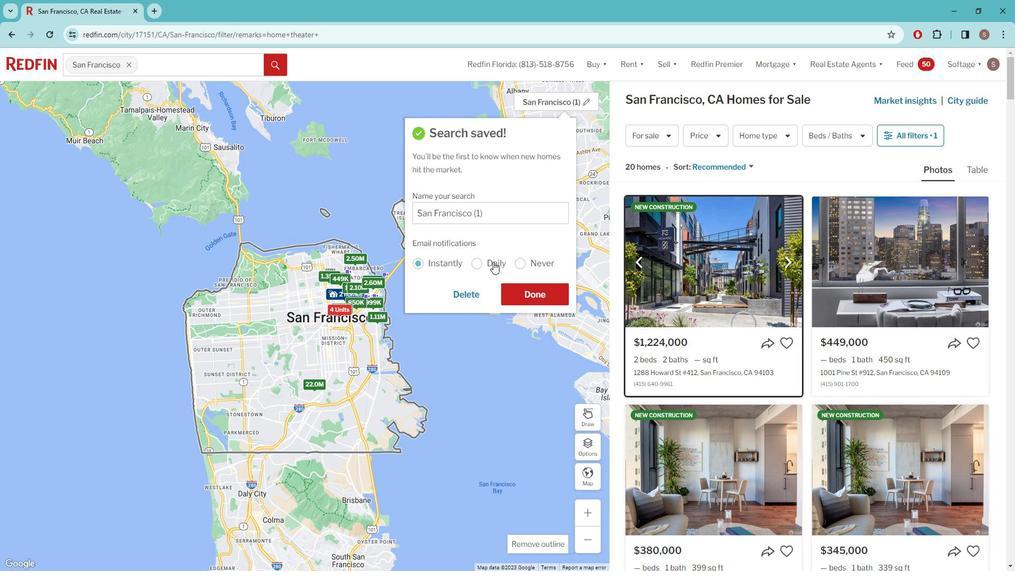 
Action: Mouse pressed left at (506, 265)
Screenshot: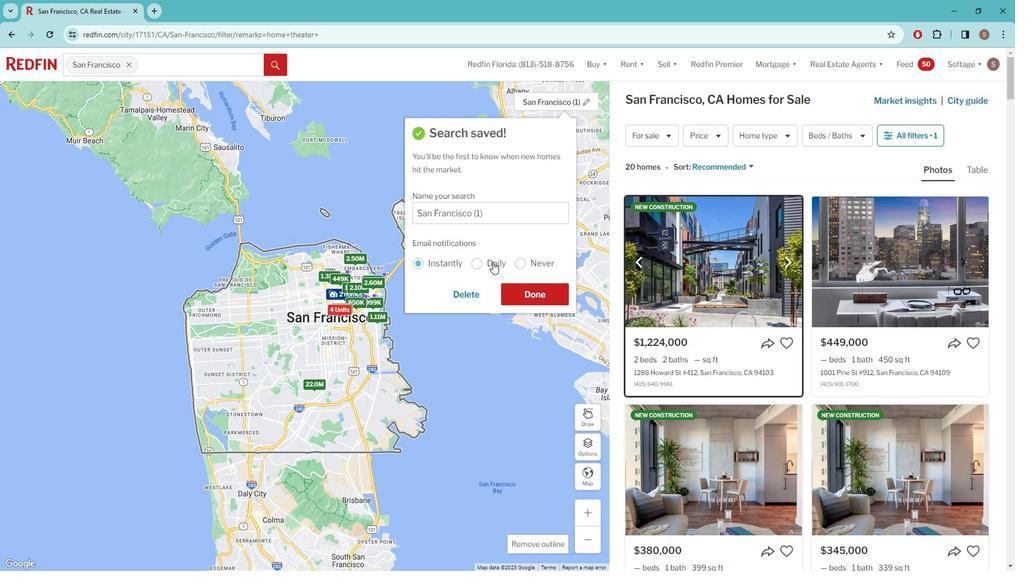 
Action: Mouse moved to (544, 295)
Screenshot: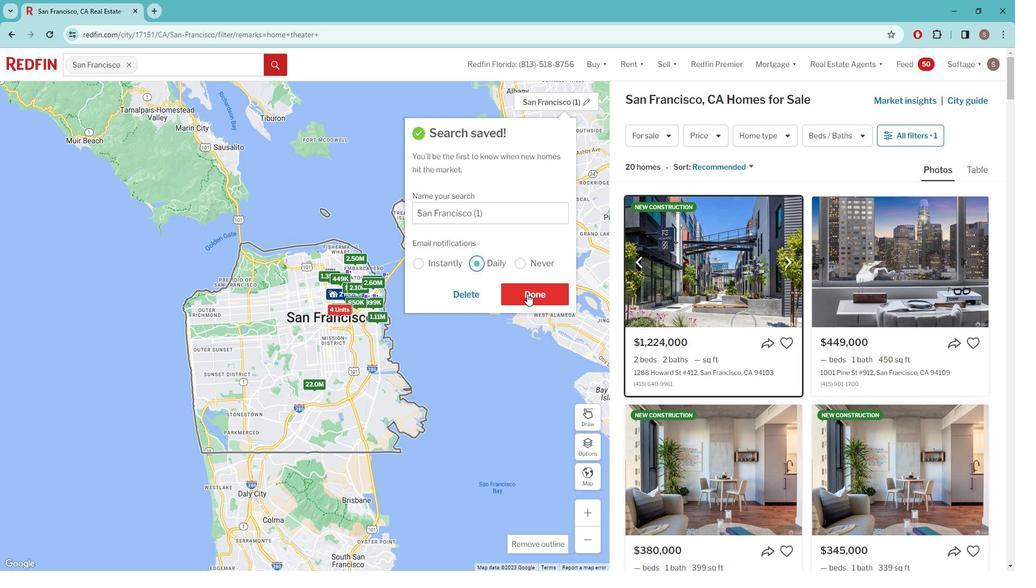 
Action: Mouse pressed left at (544, 295)
Screenshot: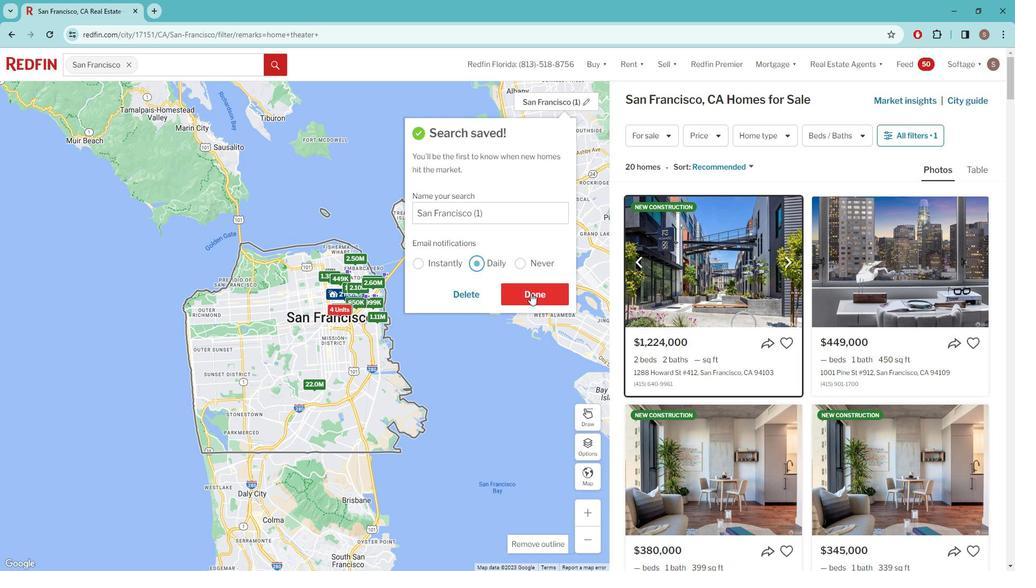 
Action: Mouse moved to (544, 294)
Screenshot: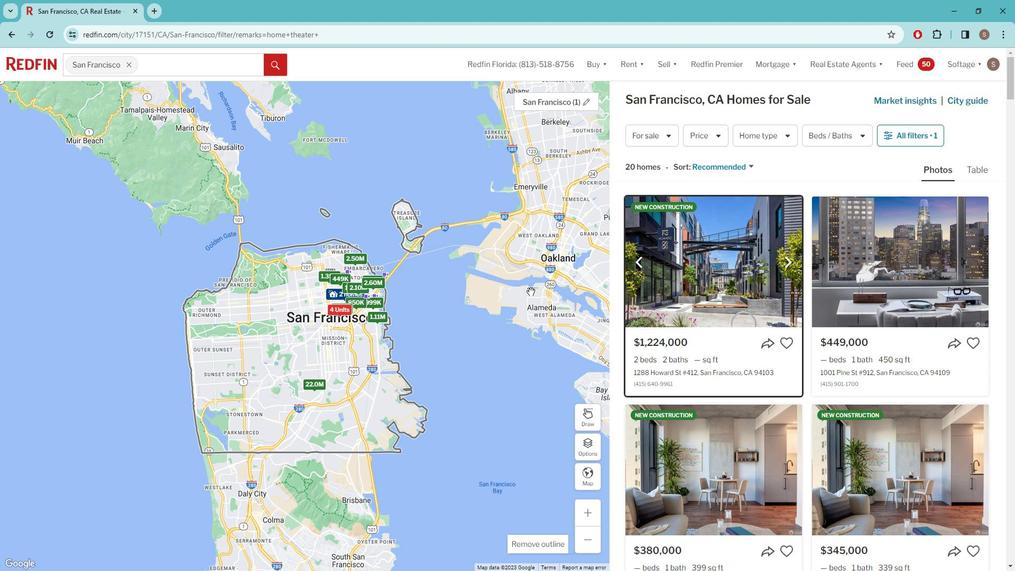 
